 Task: Find connections with filter location Beringen with filter topic #Futurismwith filter profile language Potuguese with filter current company Ecom Express Limited with filter school Kabi Nazrul College with filter industry Technical and Vocational Training with filter service category Visual Design with filter keywords title Receptionist
Action: Mouse moved to (540, 205)
Screenshot: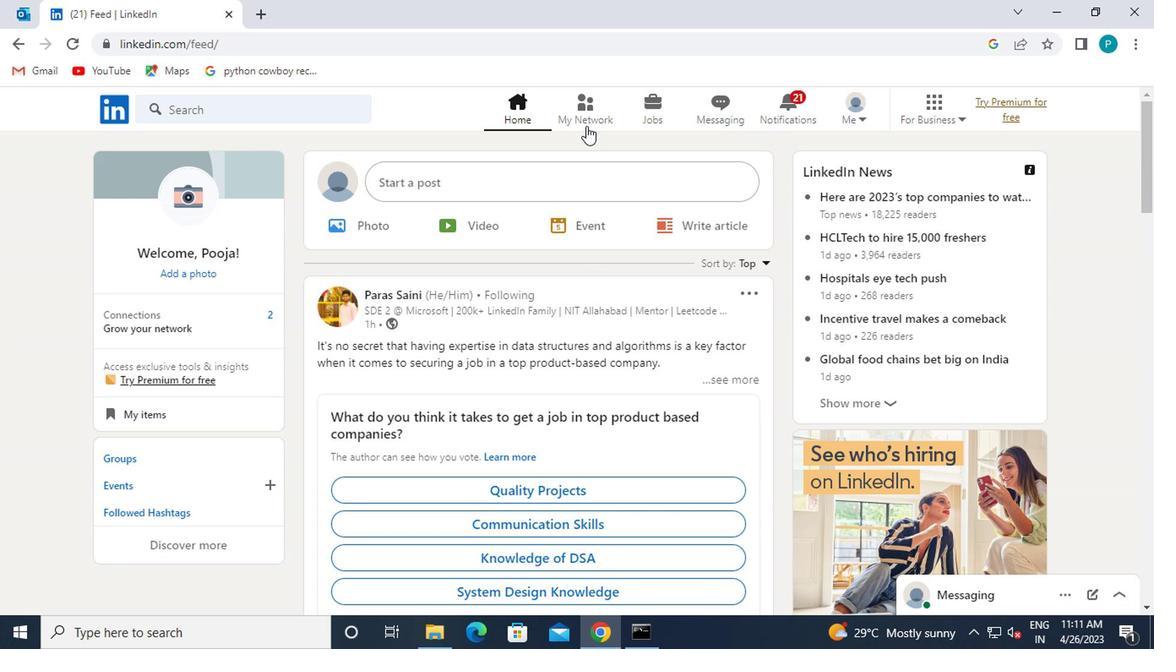 
Action: Mouse pressed left at (540, 205)
Screenshot: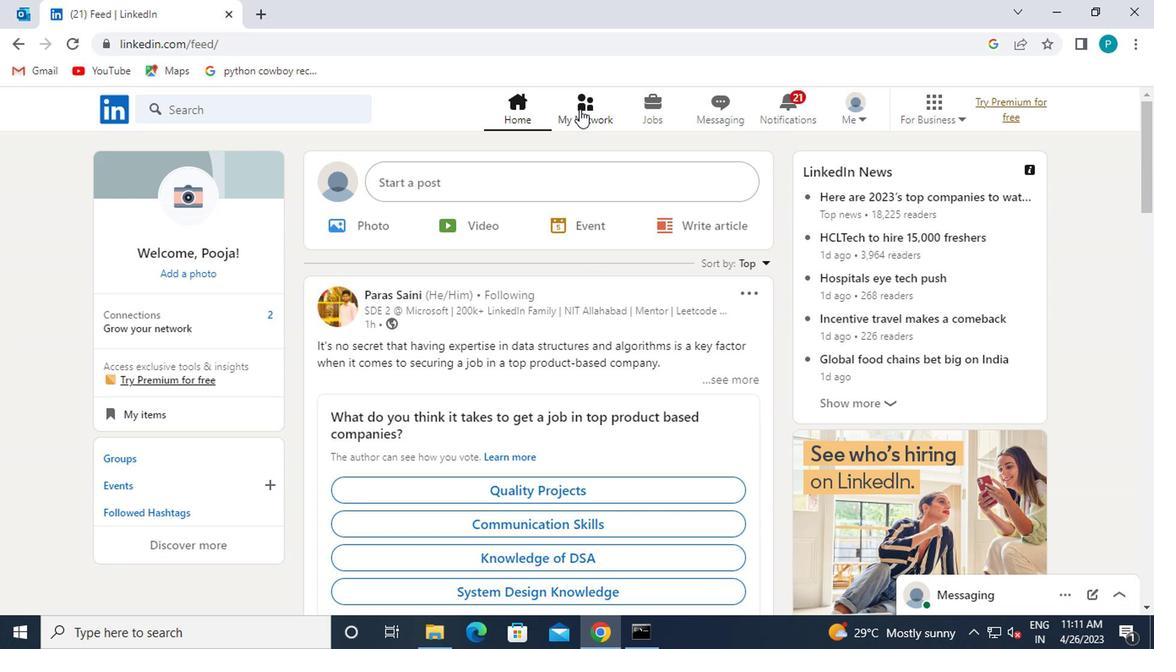 
Action: Mouse moved to (312, 271)
Screenshot: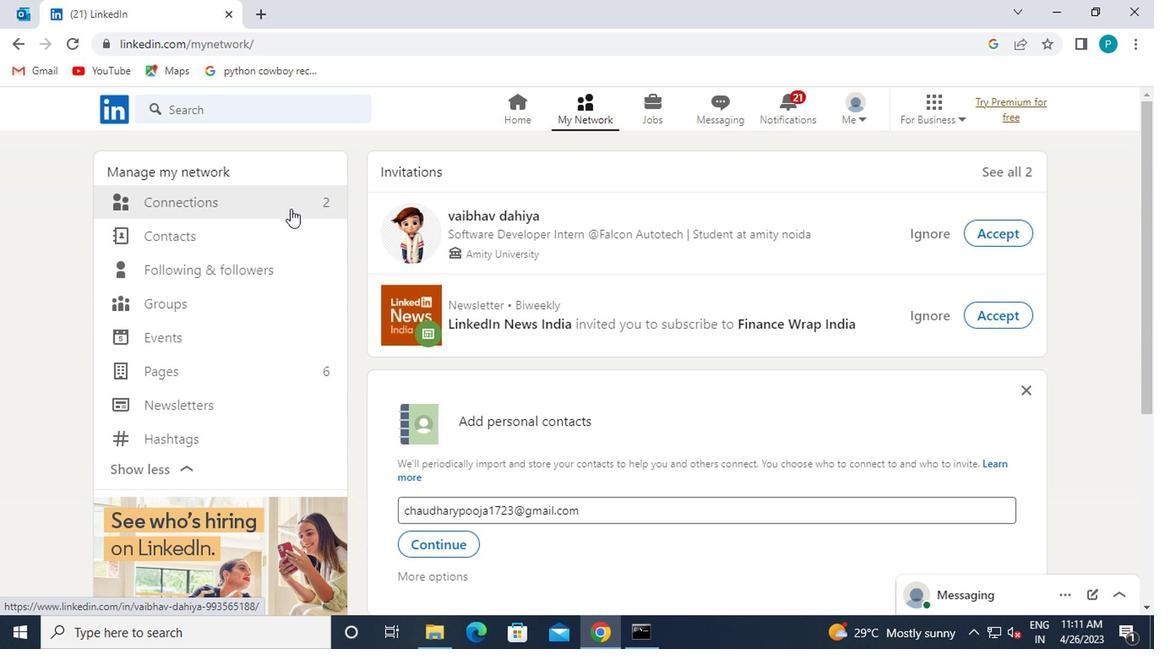 
Action: Mouse pressed left at (312, 271)
Screenshot: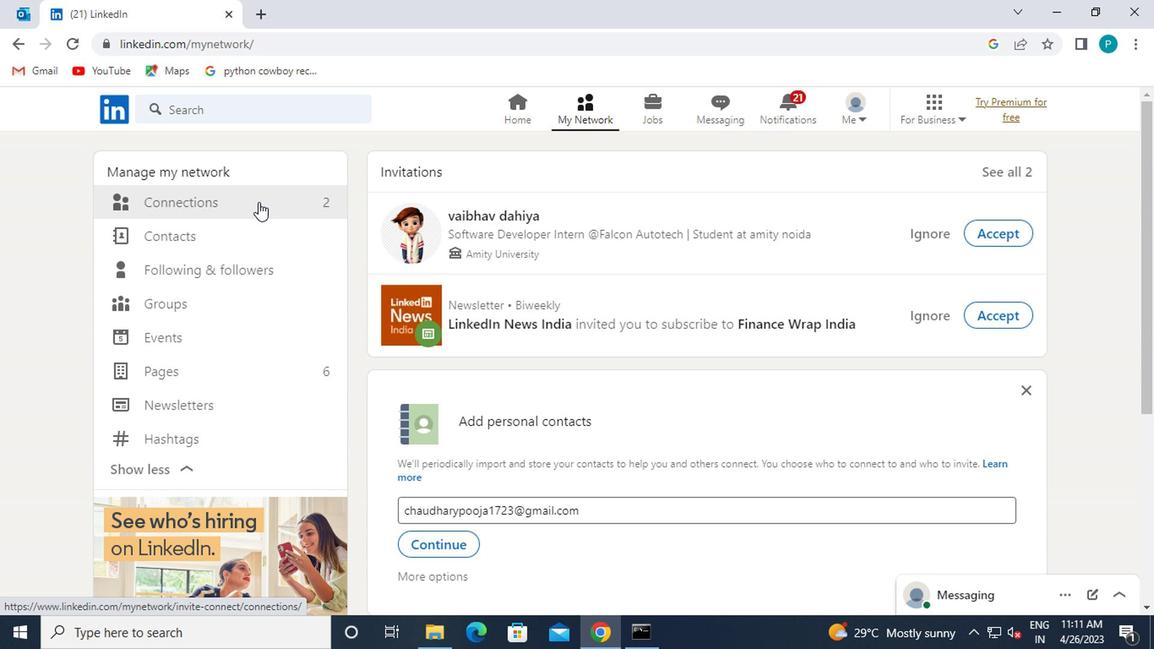 
Action: Mouse moved to (643, 271)
Screenshot: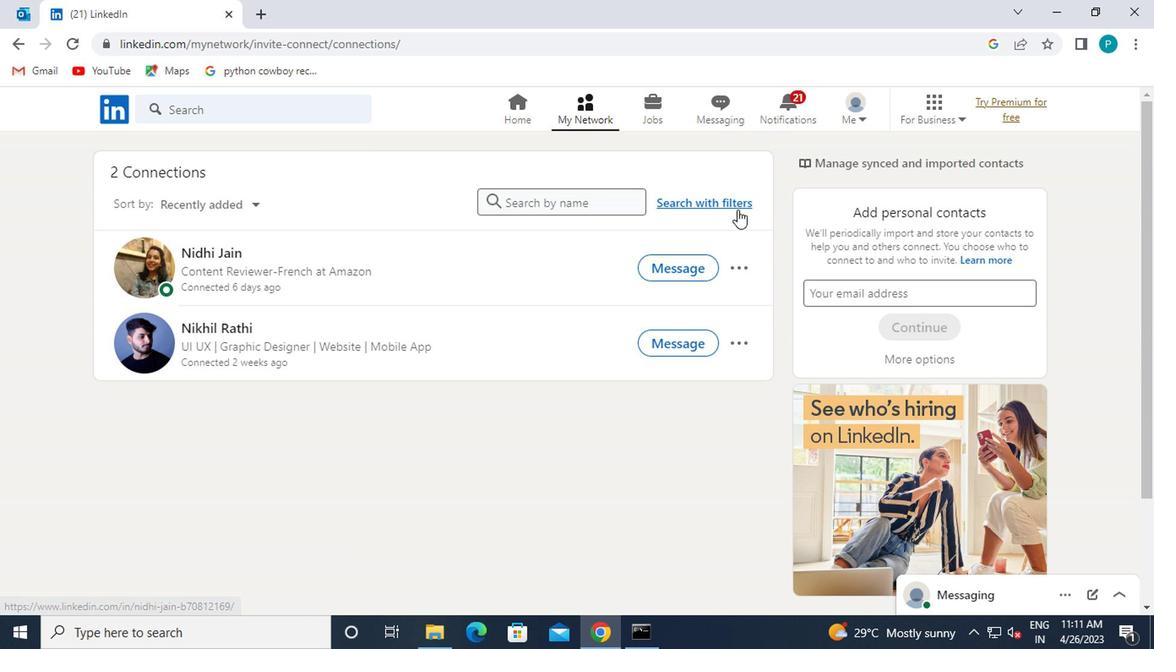 
Action: Mouse pressed left at (643, 271)
Screenshot: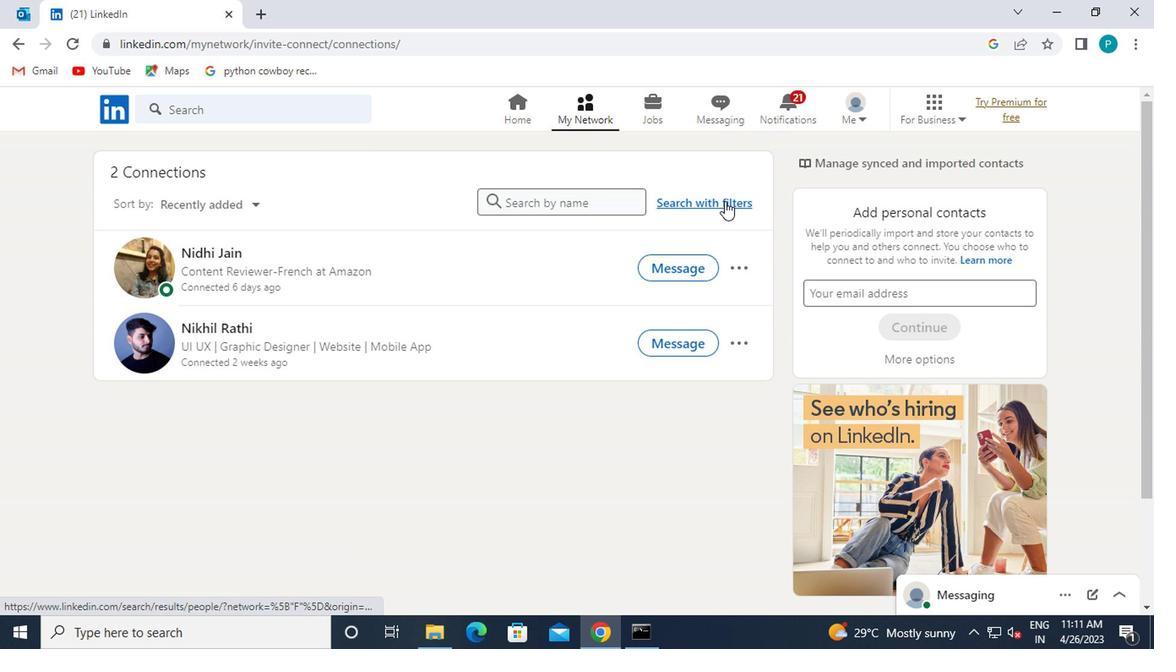 
Action: Mouse moved to (520, 242)
Screenshot: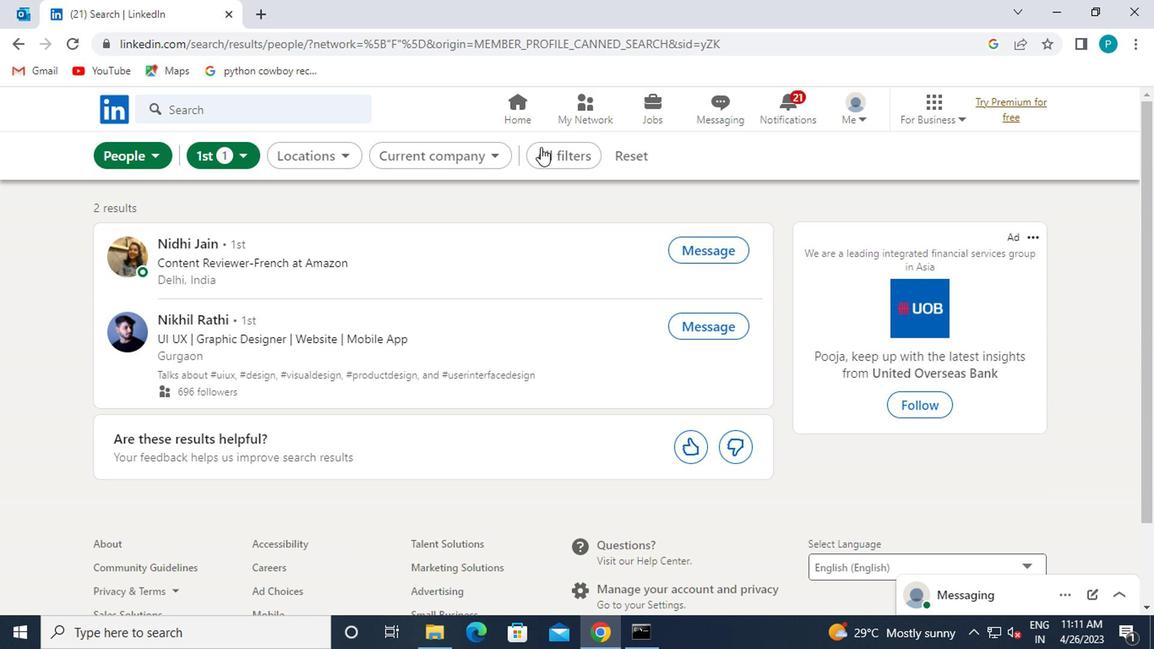 
Action: Mouse pressed left at (520, 242)
Screenshot: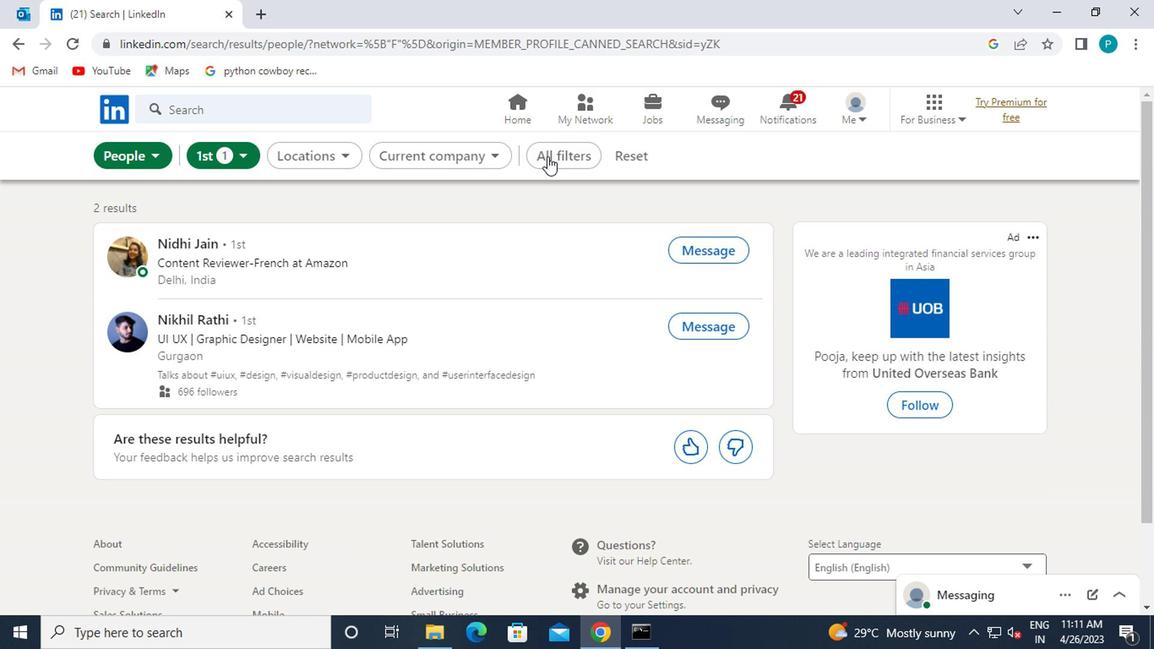 
Action: Mouse moved to (726, 363)
Screenshot: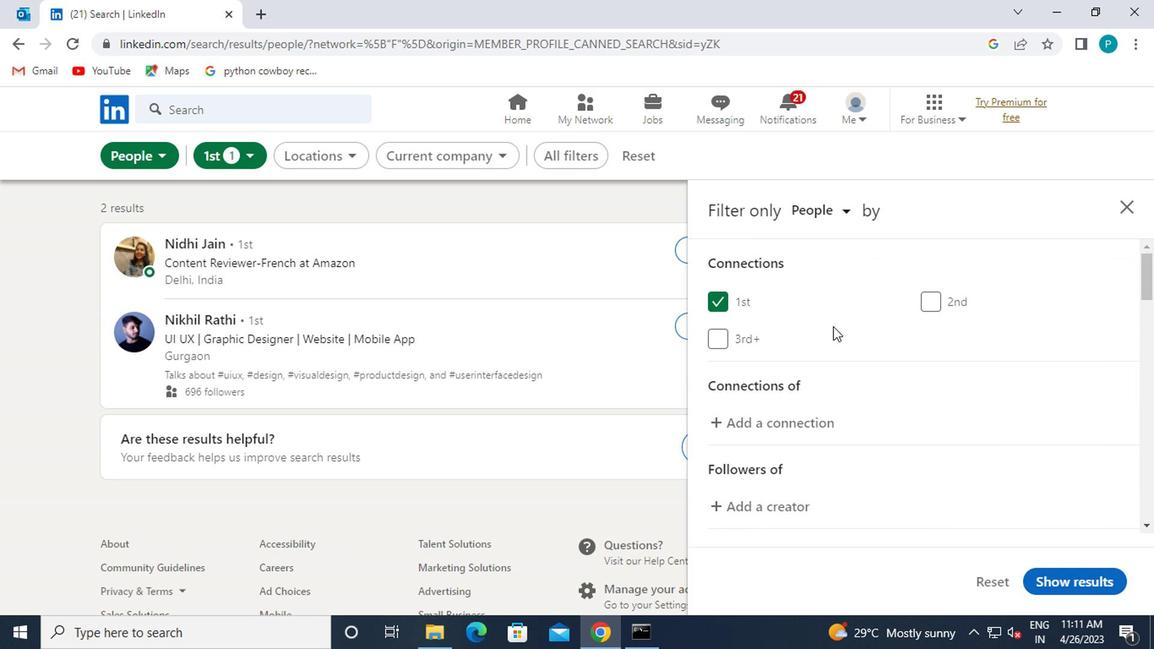 
Action: Mouse scrolled (726, 363) with delta (0, 0)
Screenshot: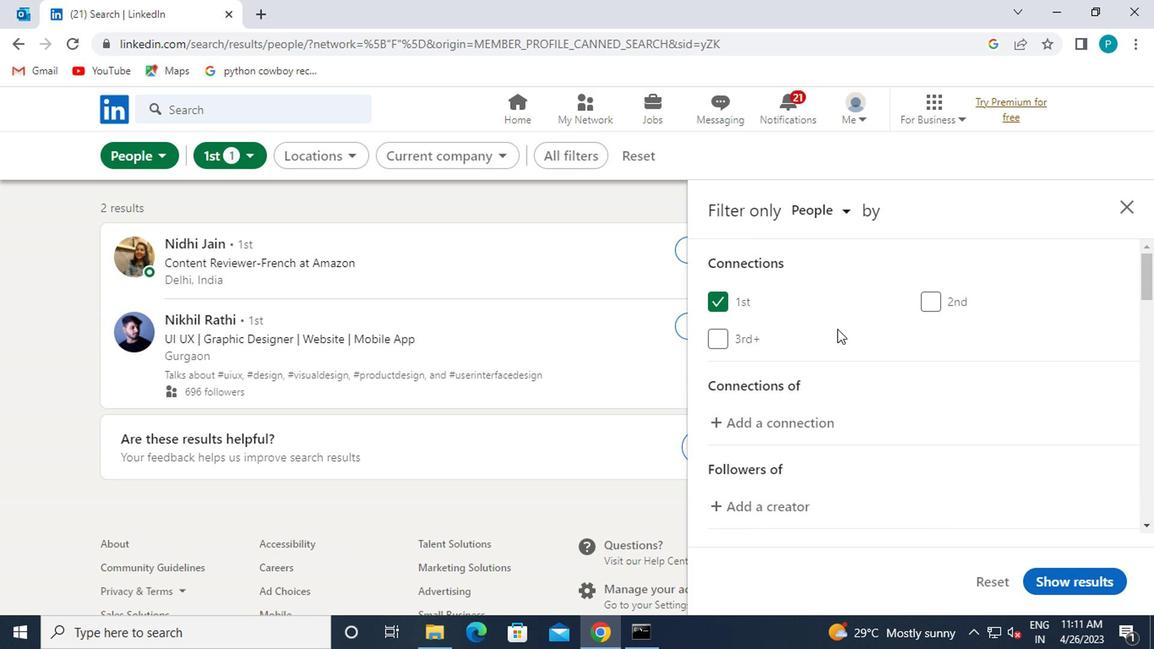 
Action: Mouse scrolled (726, 363) with delta (0, 0)
Screenshot: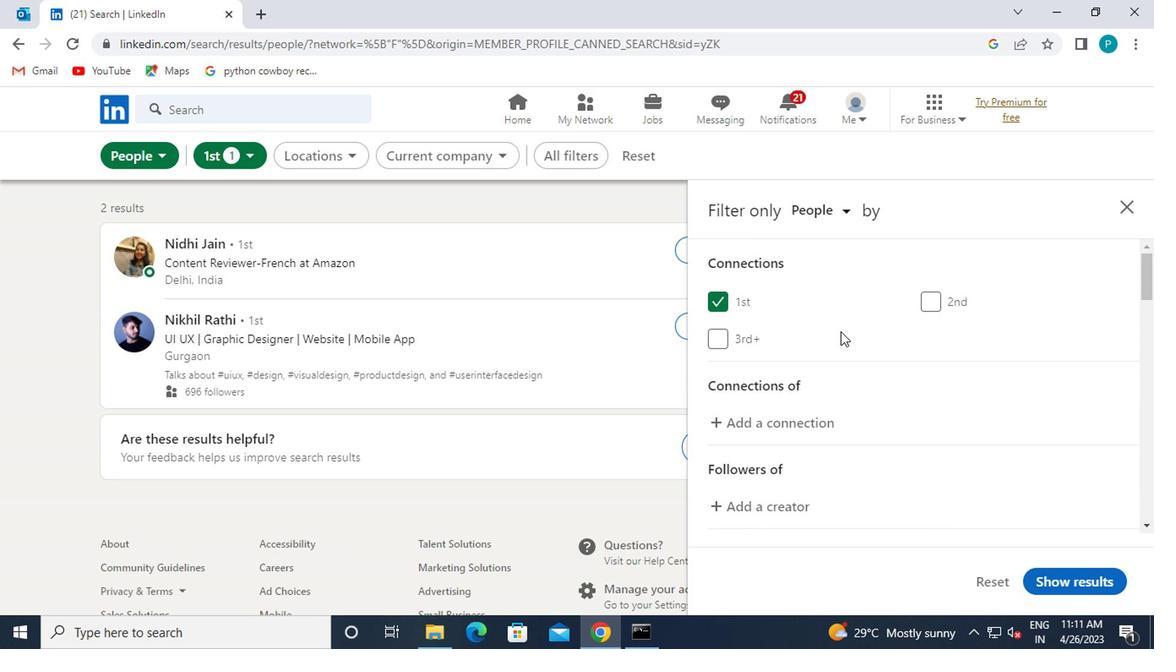 
Action: Mouse moved to (810, 476)
Screenshot: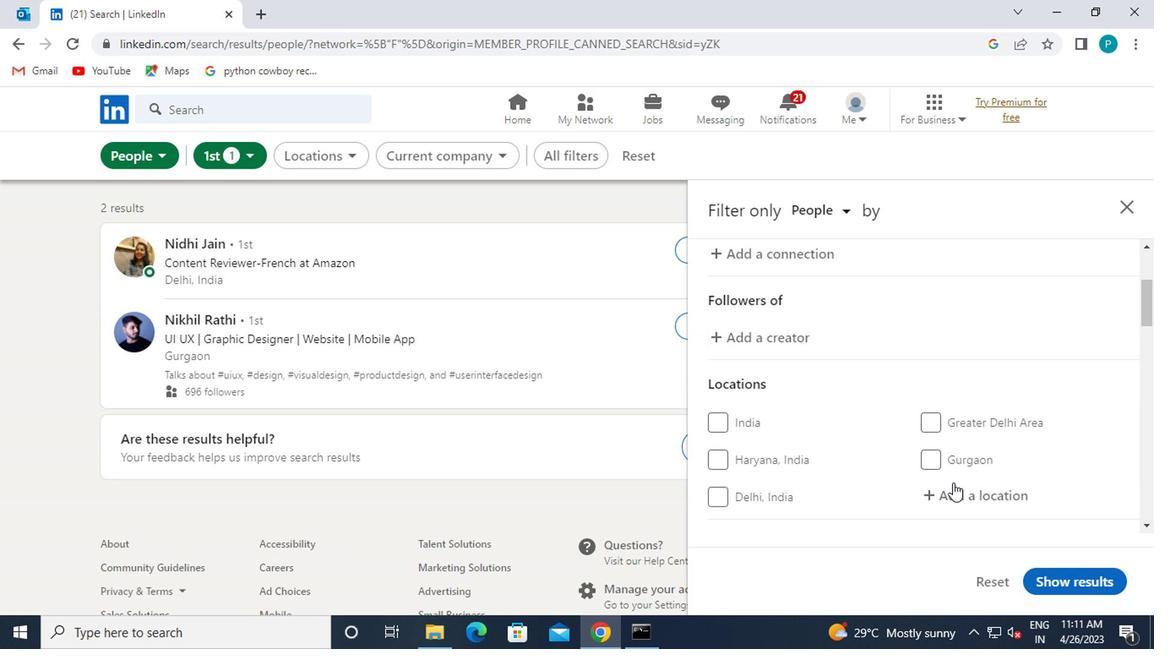 
Action: Mouse pressed left at (810, 476)
Screenshot: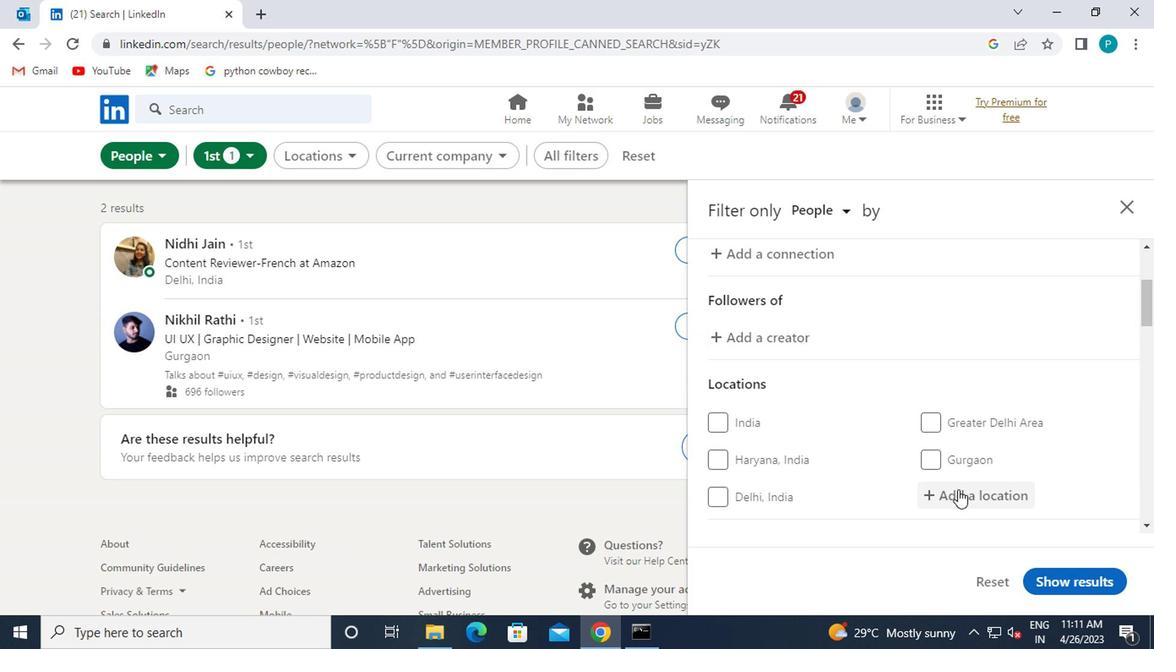 
Action: Mouse moved to (792, 455)
Screenshot: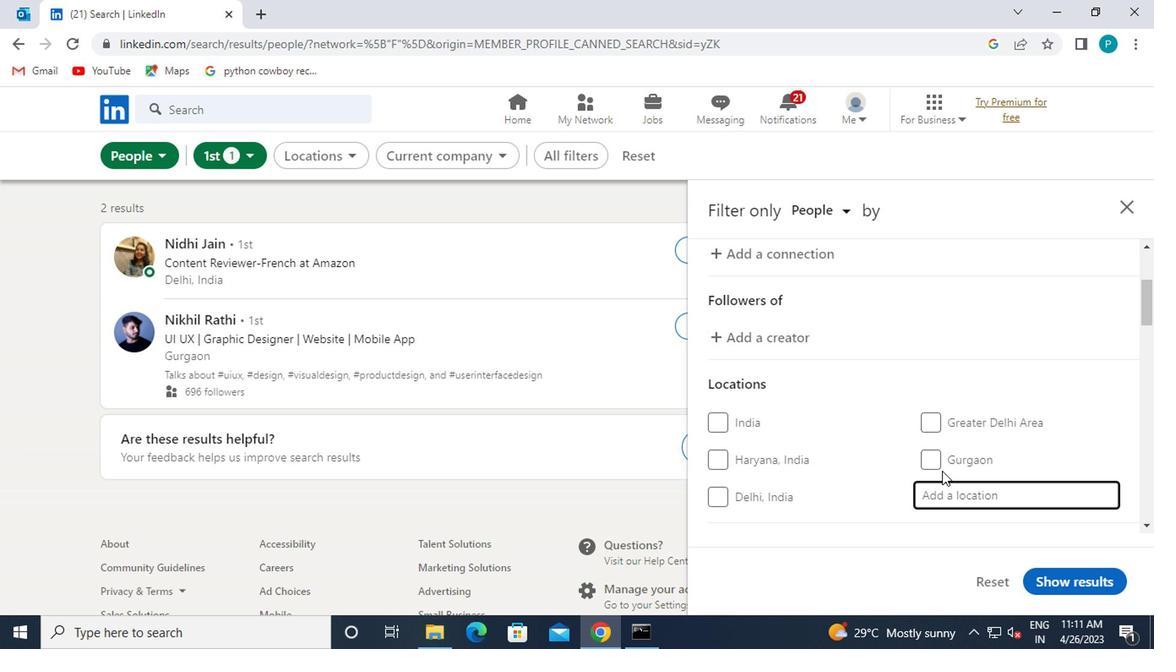 
Action: Key pressed <Key.caps_lock>b<Key.caps_lock>erin
Screenshot: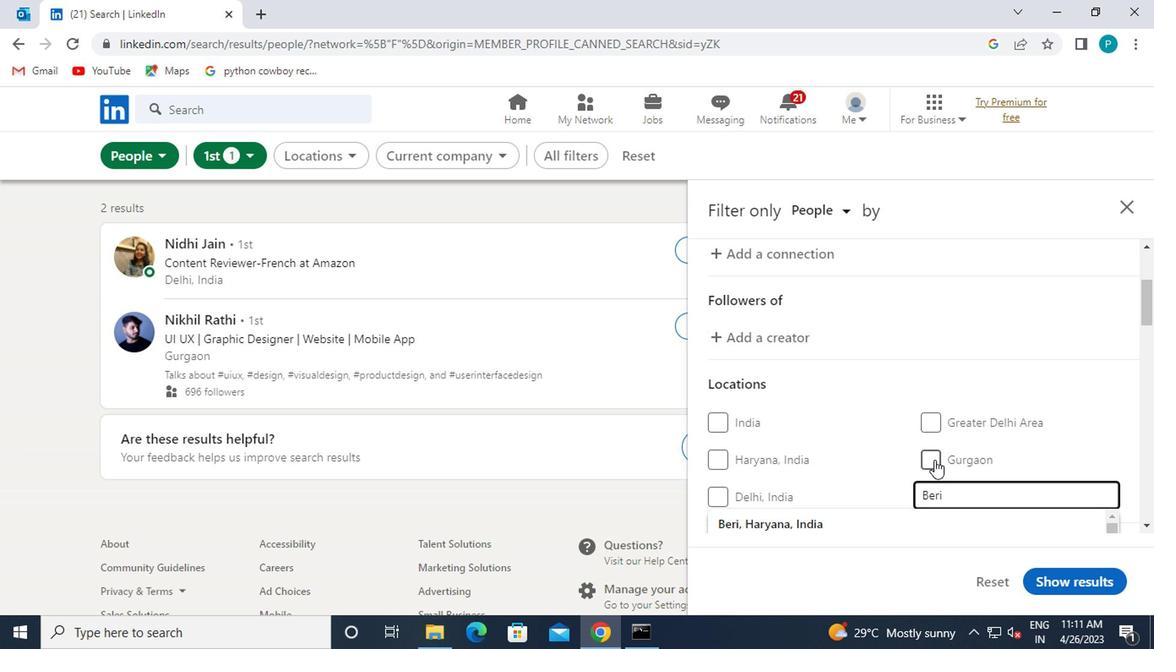 
Action: Mouse moved to (752, 471)
Screenshot: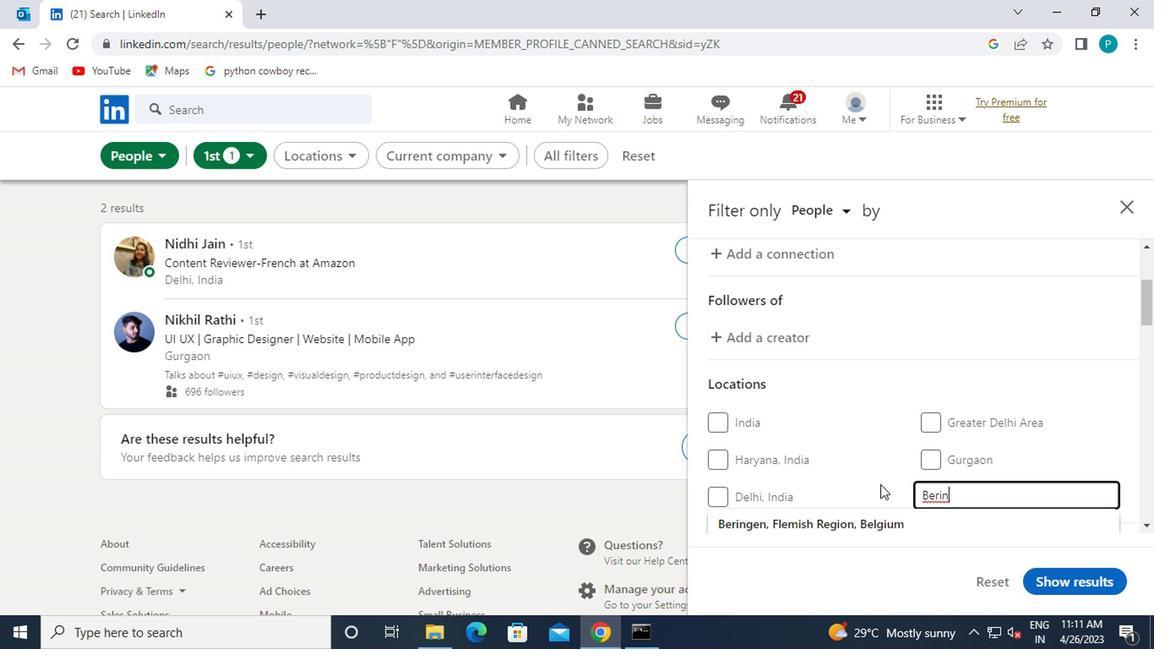 
Action: Mouse scrolled (752, 471) with delta (0, 0)
Screenshot: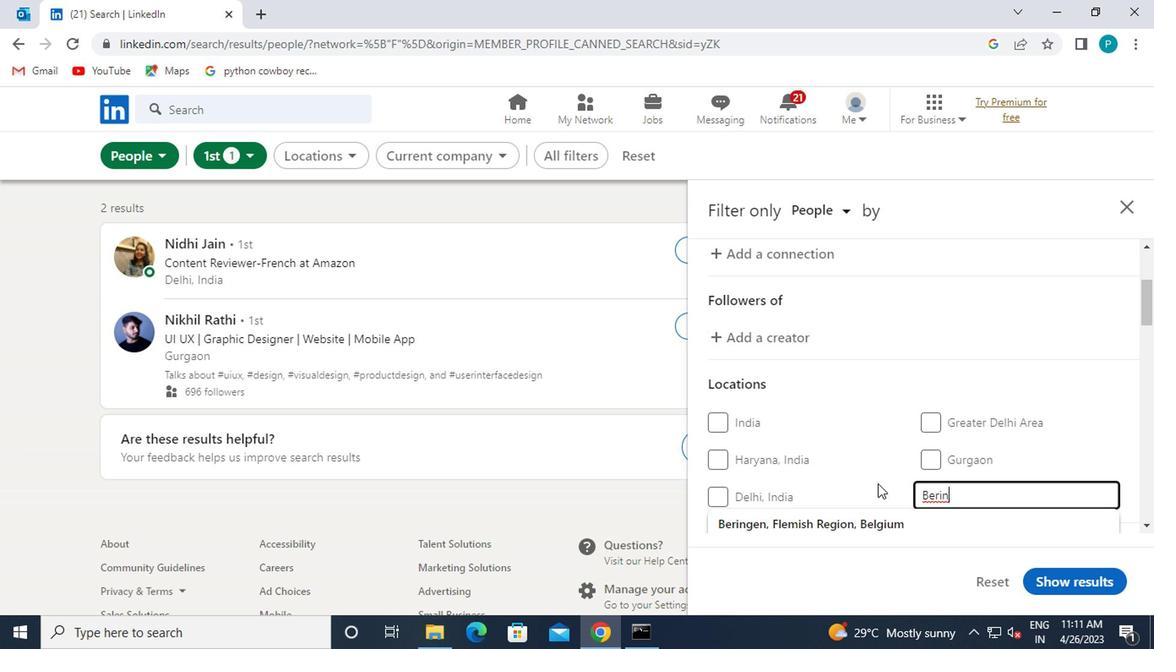 
Action: Mouse moved to (725, 440)
Screenshot: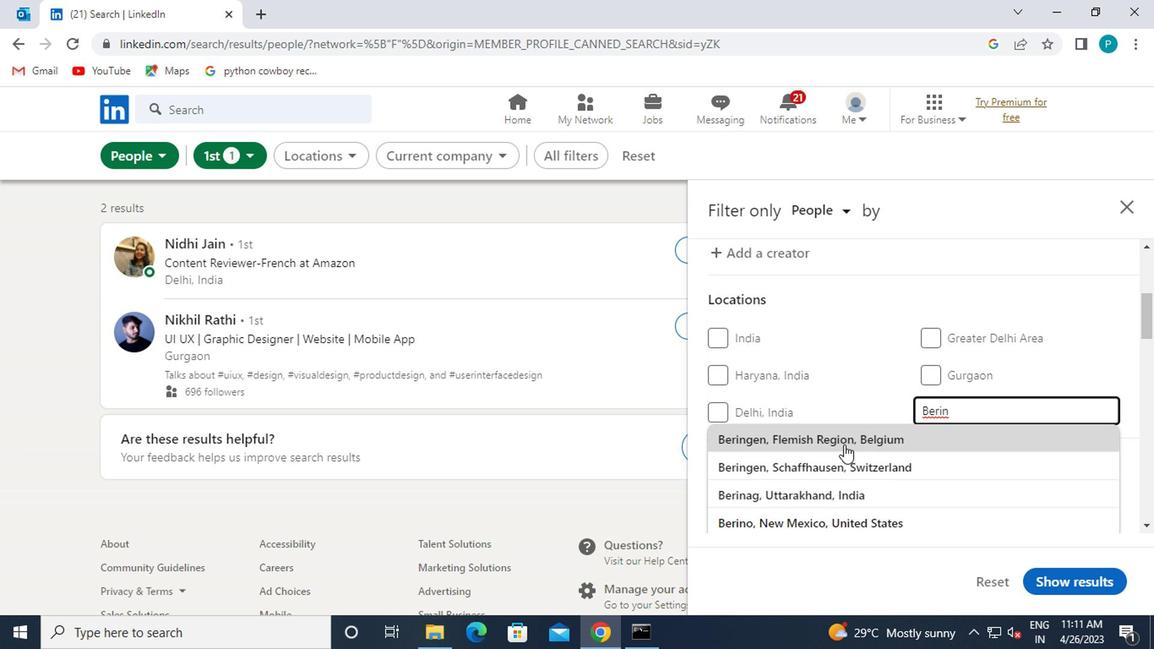 
Action: Mouse pressed left at (725, 440)
Screenshot: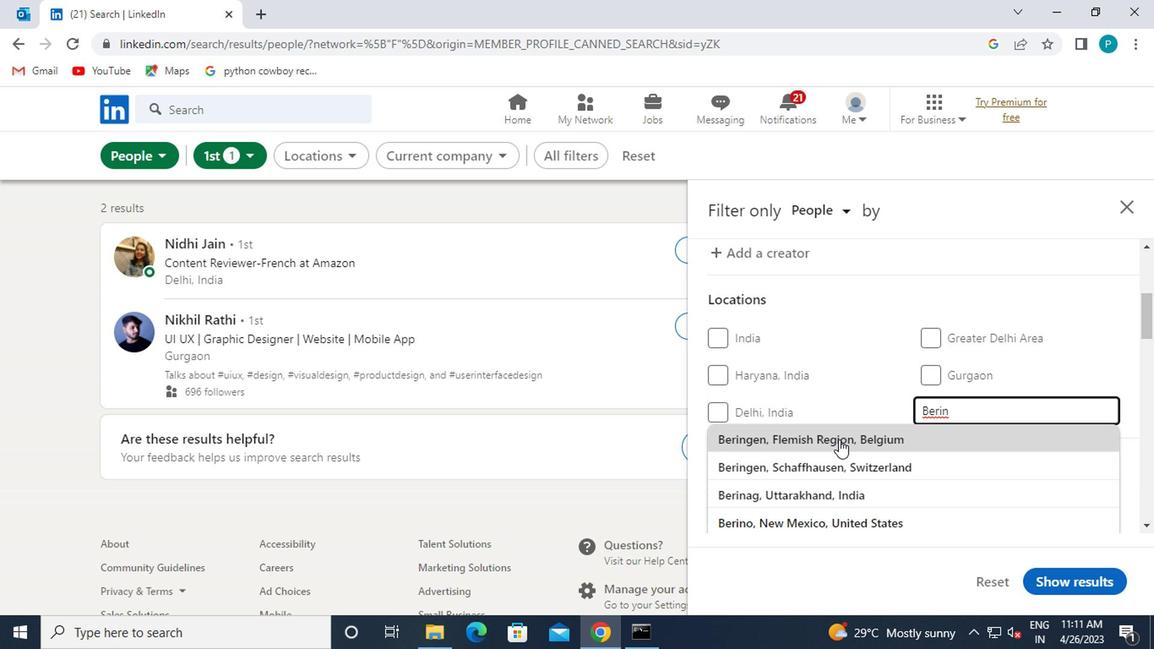 
Action: Mouse scrolled (725, 440) with delta (0, 0)
Screenshot: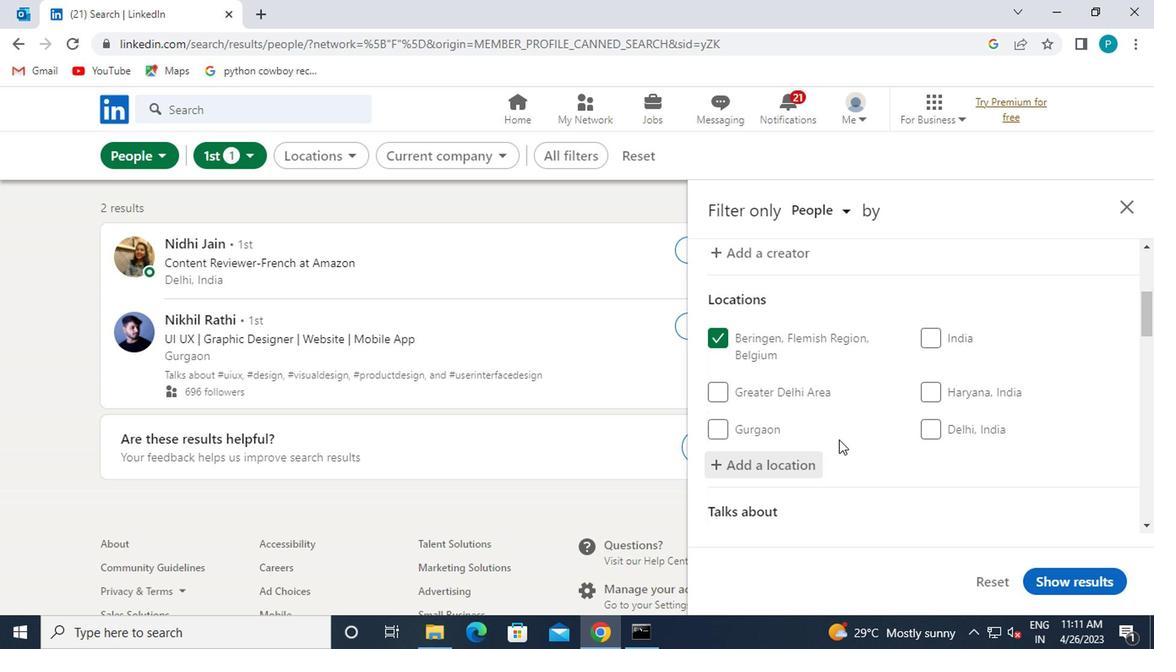 
Action: Mouse scrolled (725, 440) with delta (0, 0)
Screenshot: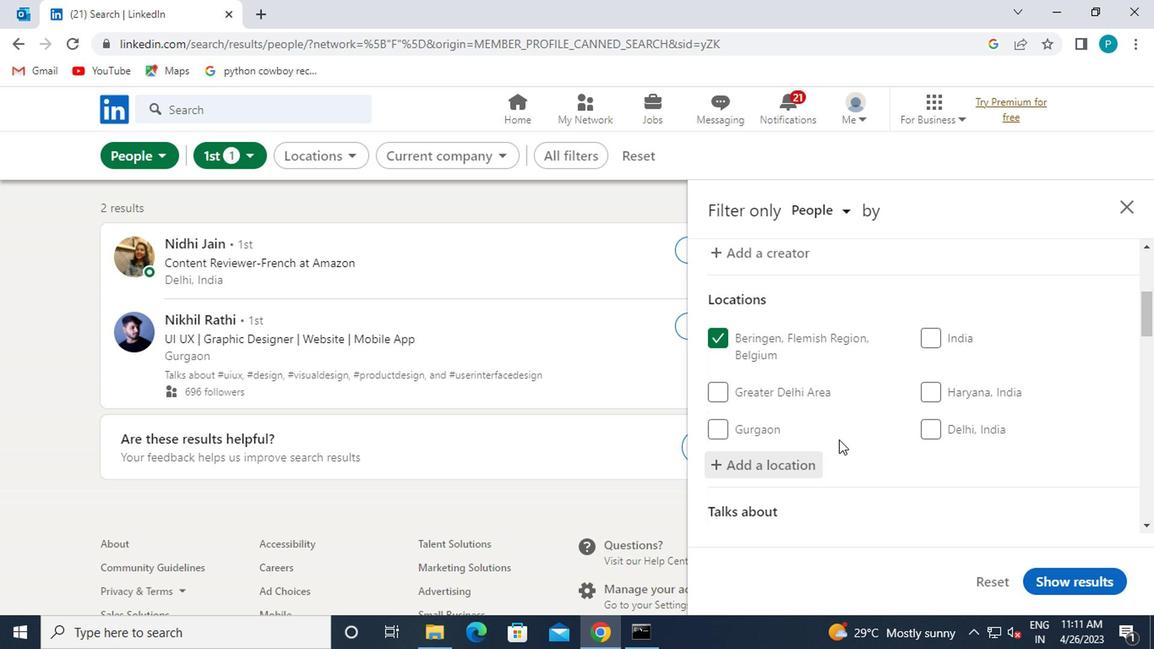 
Action: Mouse moved to (804, 448)
Screenshot: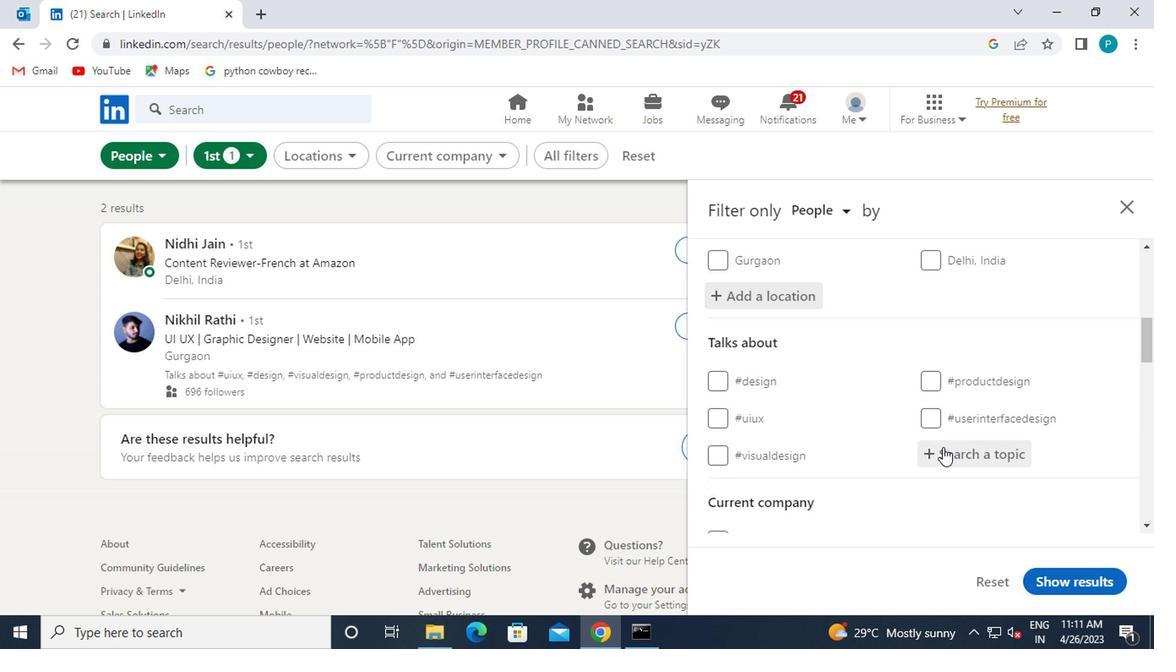
Action: Mouse pressed left at (804, 448)
Screenshot: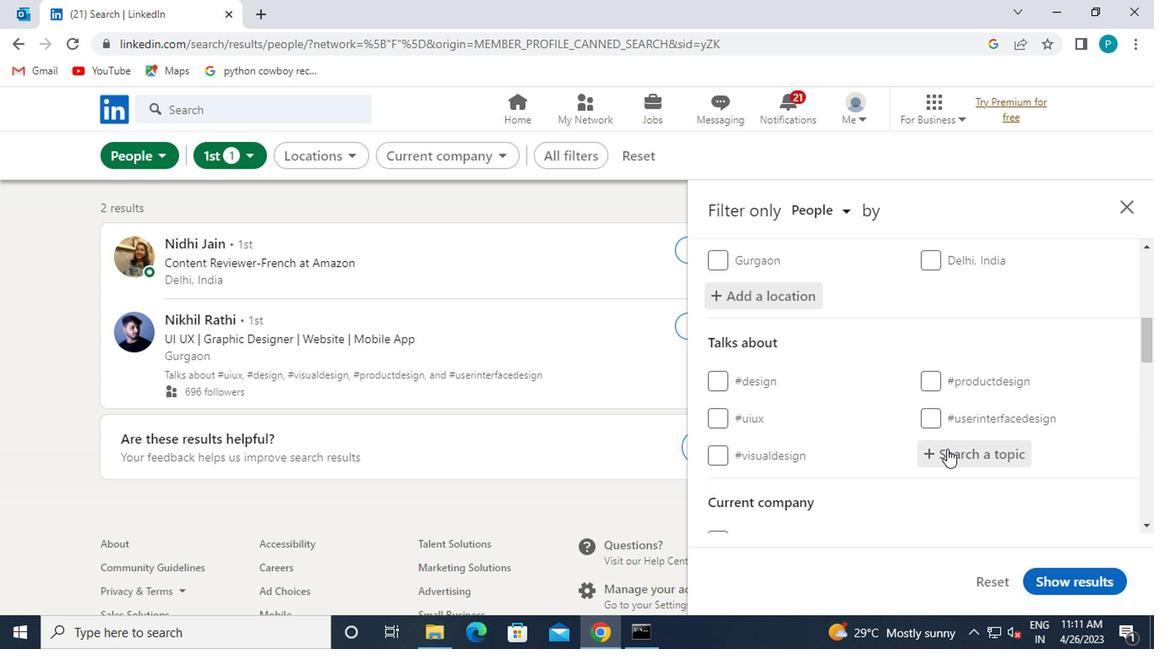 
Action: Key pressed <Key.shift>#FUR<Key.backspace>TURISM
Screenshot: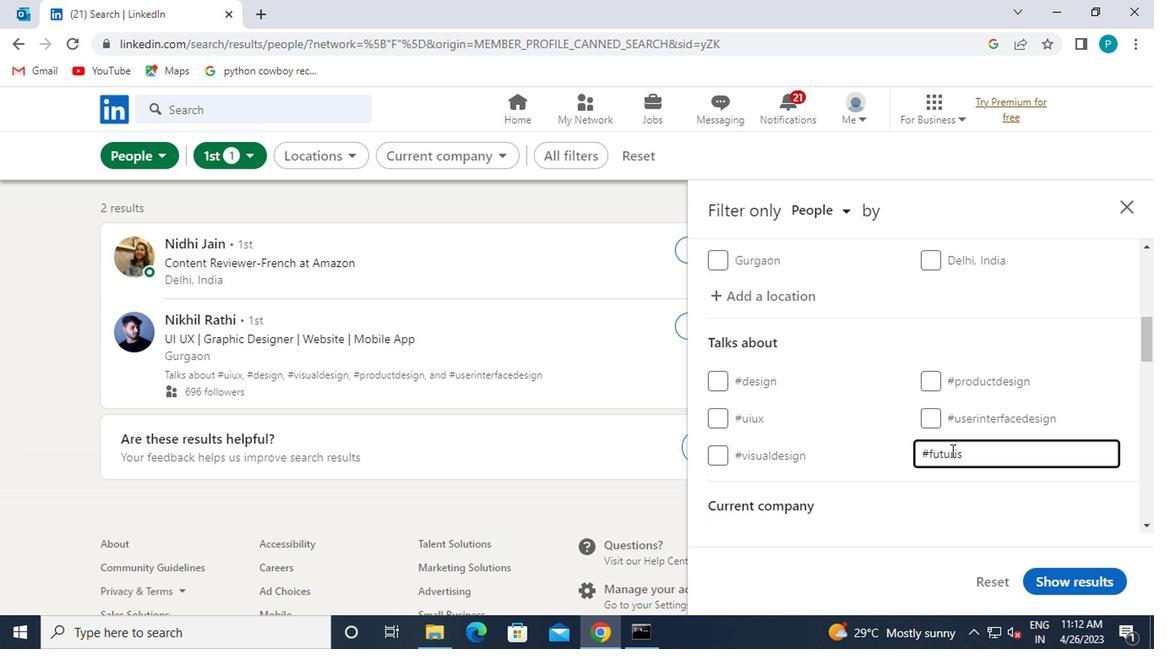 
Action: Mouse moved to (729, 498)
Screenshot: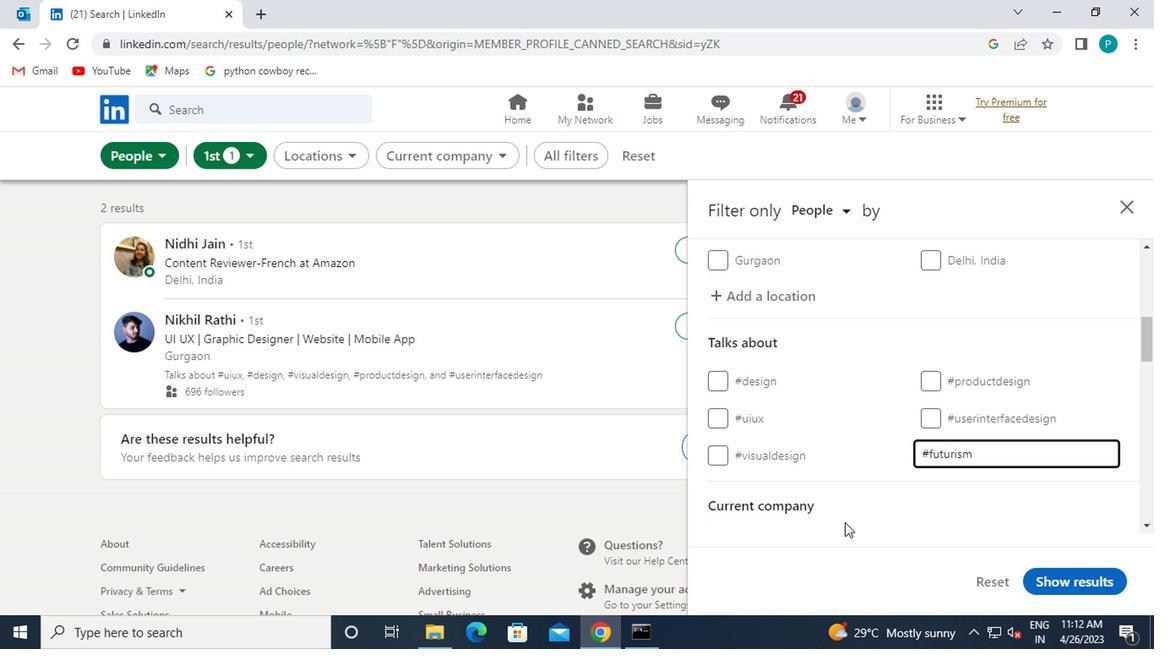 
Action: Mouse scrolled (729, 498) with delta (0, 0)
Screenshot: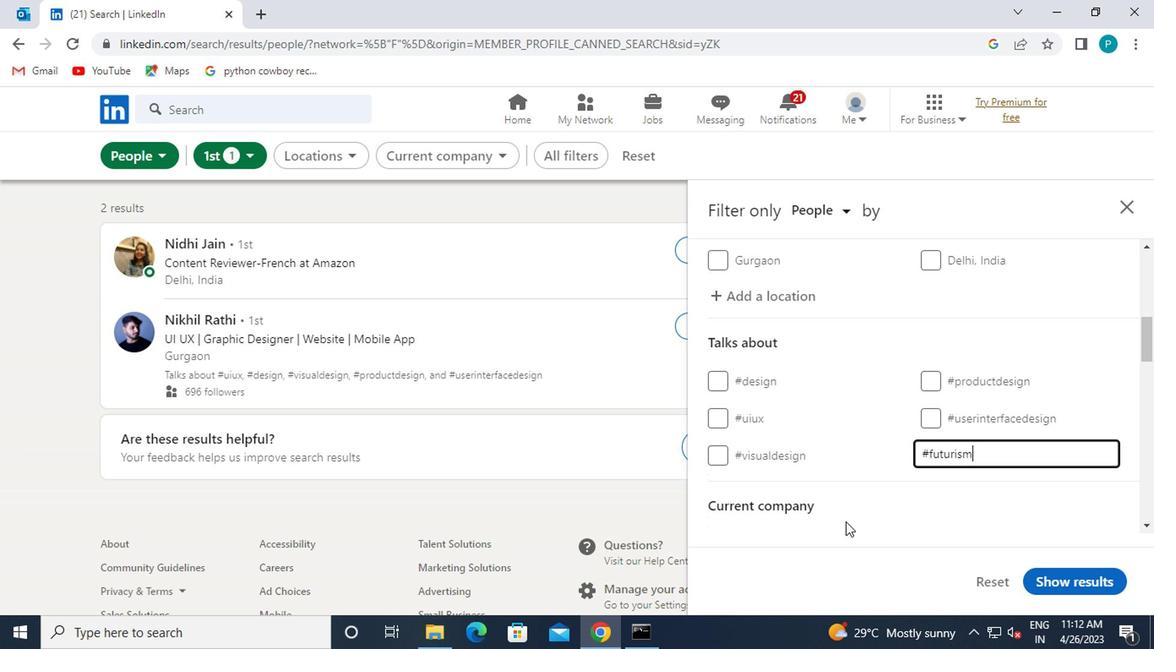 
Action: Mouse moved to (795, 450)
Screenshot: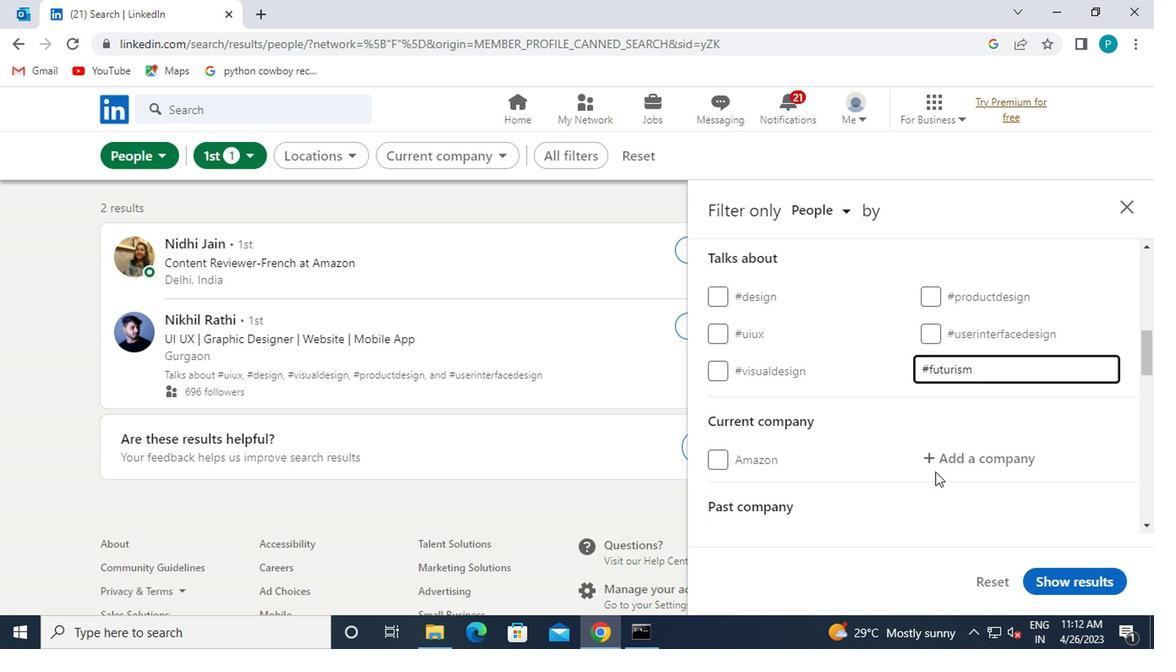 
Action: Mouse pressed left at (795, 450)
Screenshot: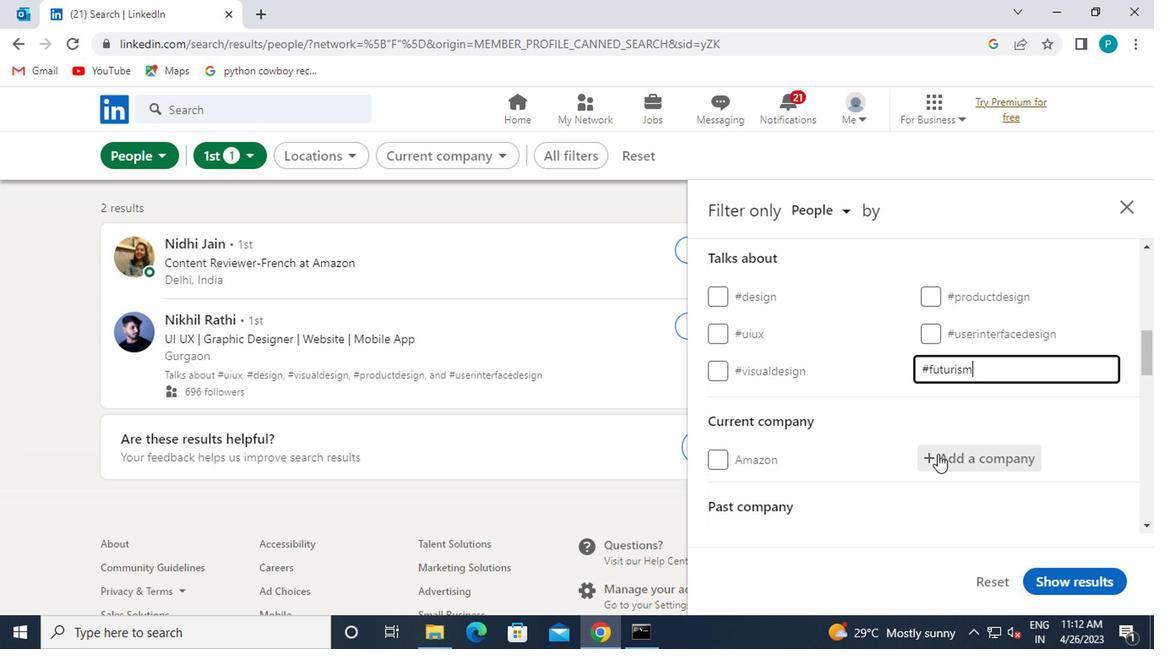 
Action: Mouse moved to (812, 480)
Screenshot: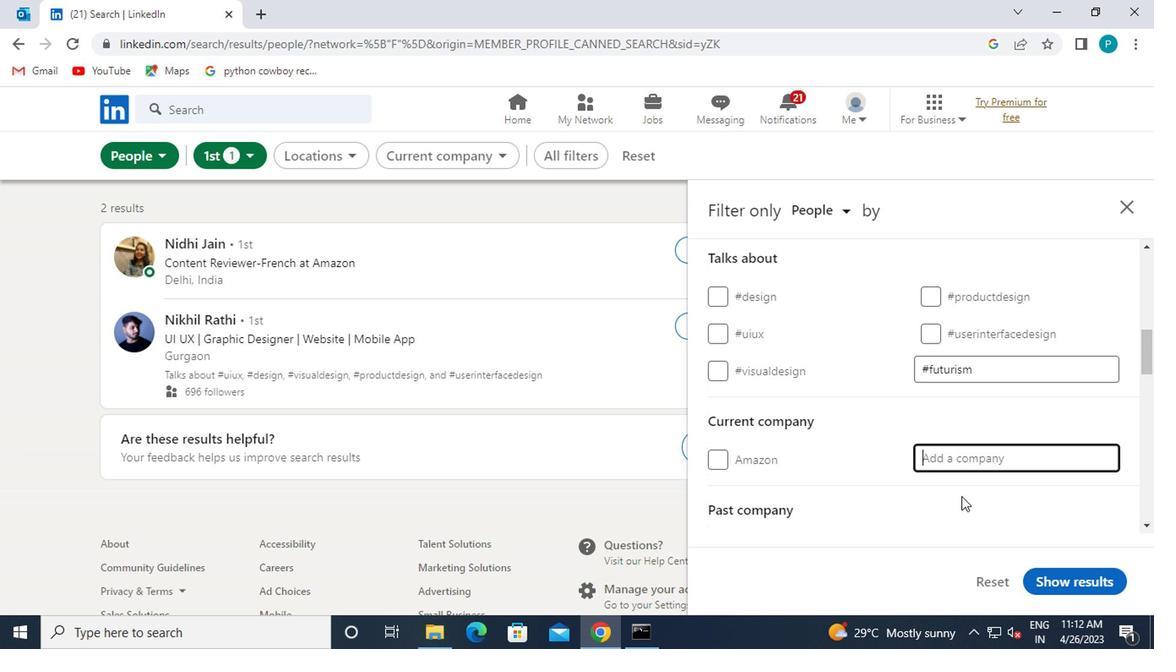 
Action: Key pressed ECOM<Key.space>EXPRE
Screenshot: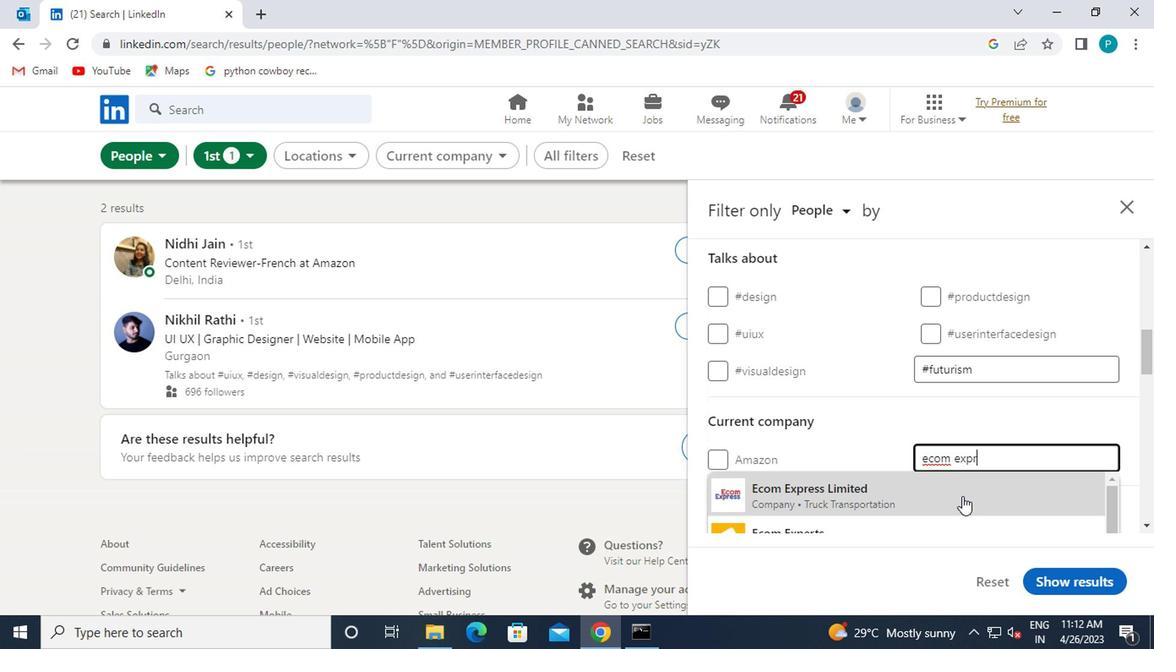 
Action: Mouse moved to (808, 481)
Screenshot: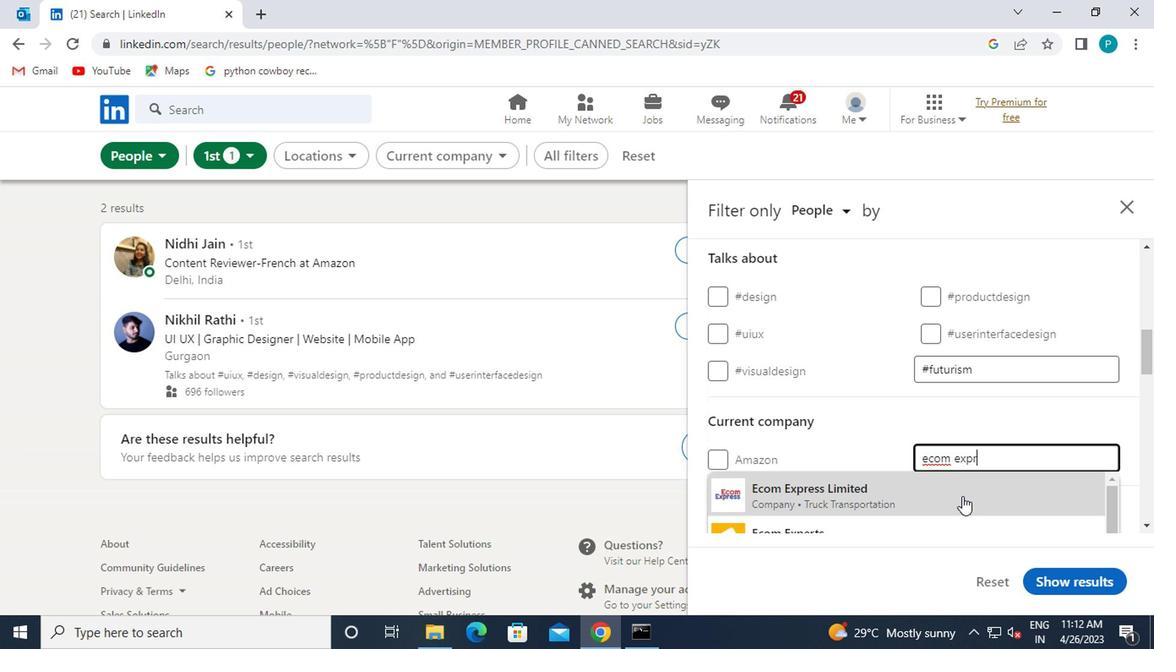 
Action: Key pressed SS
Screenshot: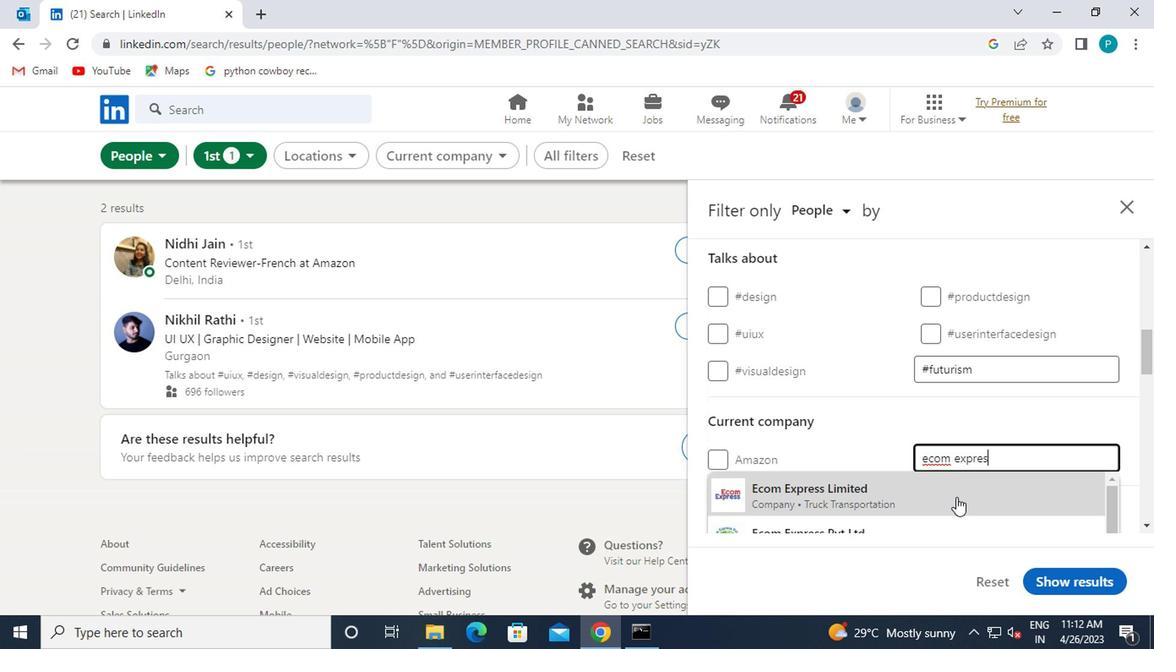 
Action: Mouse moved to (741, 480)
Screenshot: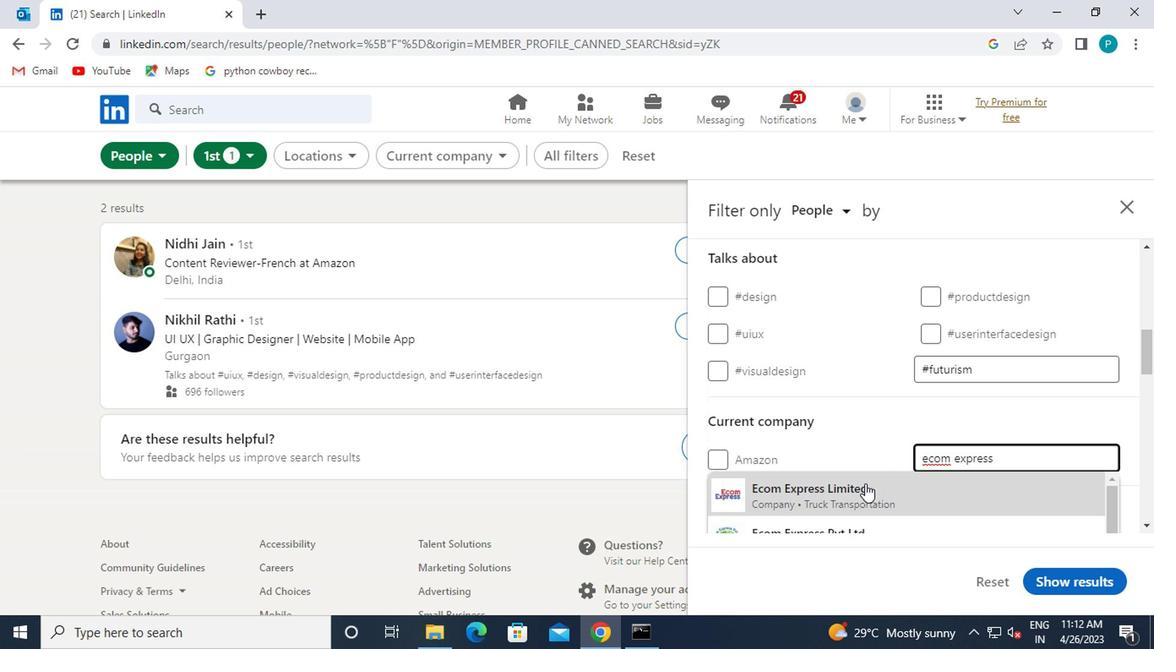 
Action: Mouse pressed left at (741, 480)
Screenshot: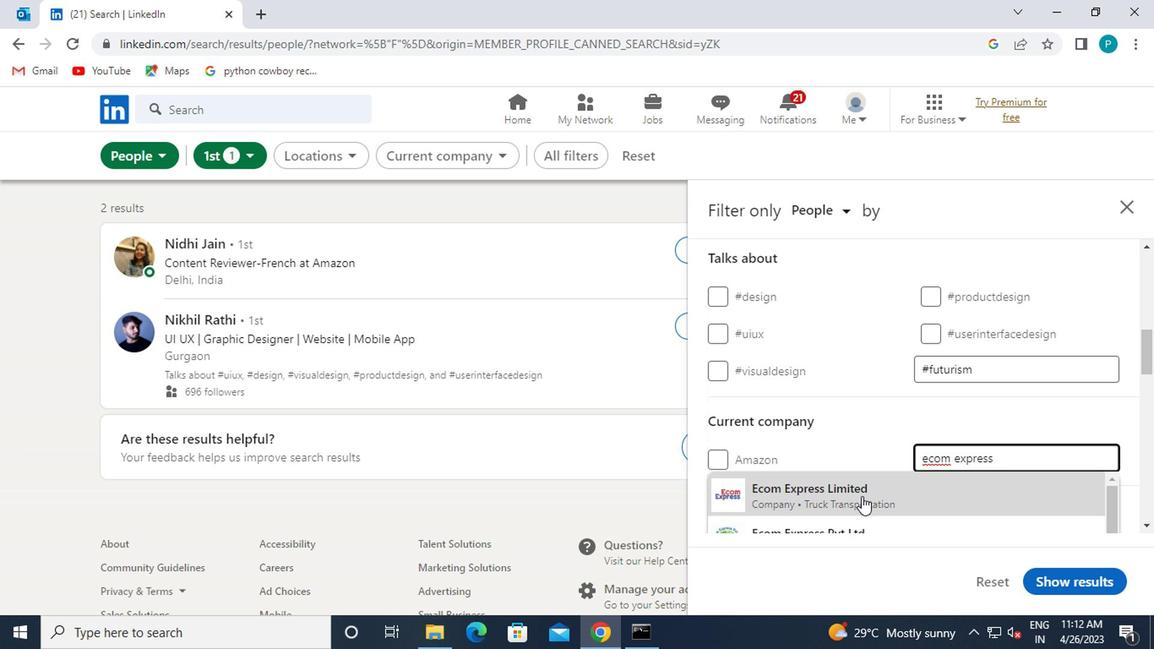 
Action: Mouse moved to (746, 479)
Screenshot: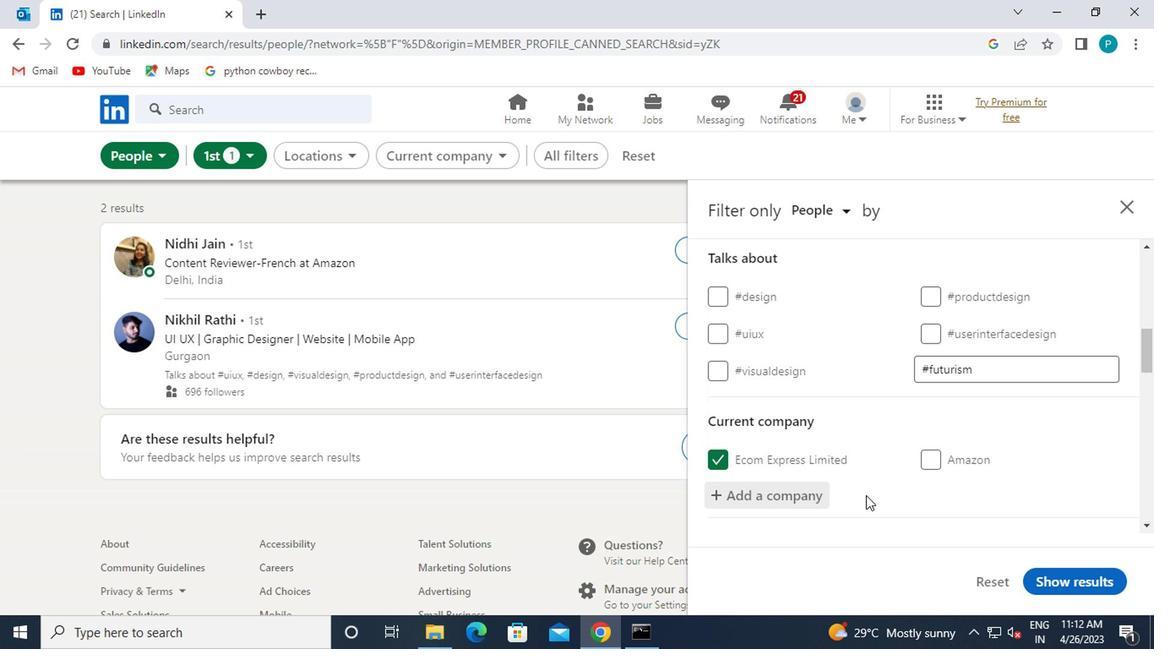 
Action: Mouse scrolled (746, 479) with delta (0, 0)
Screenshot: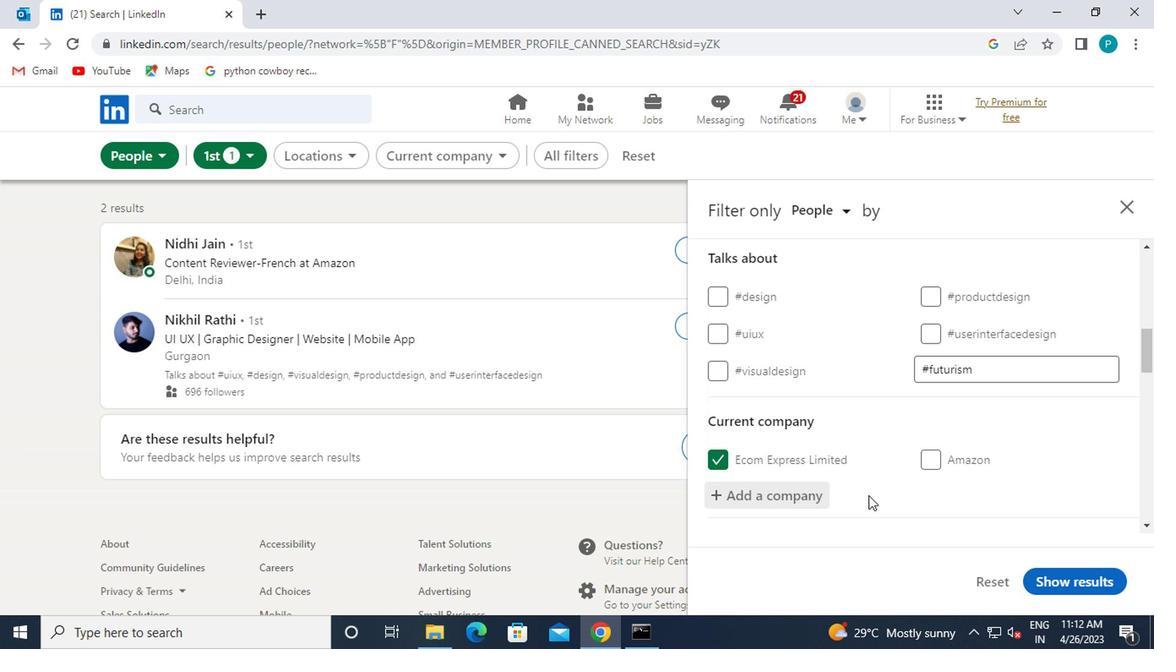 
Action: Mouse scrolled (746, 479) with delta (0, 0)
Screenshot: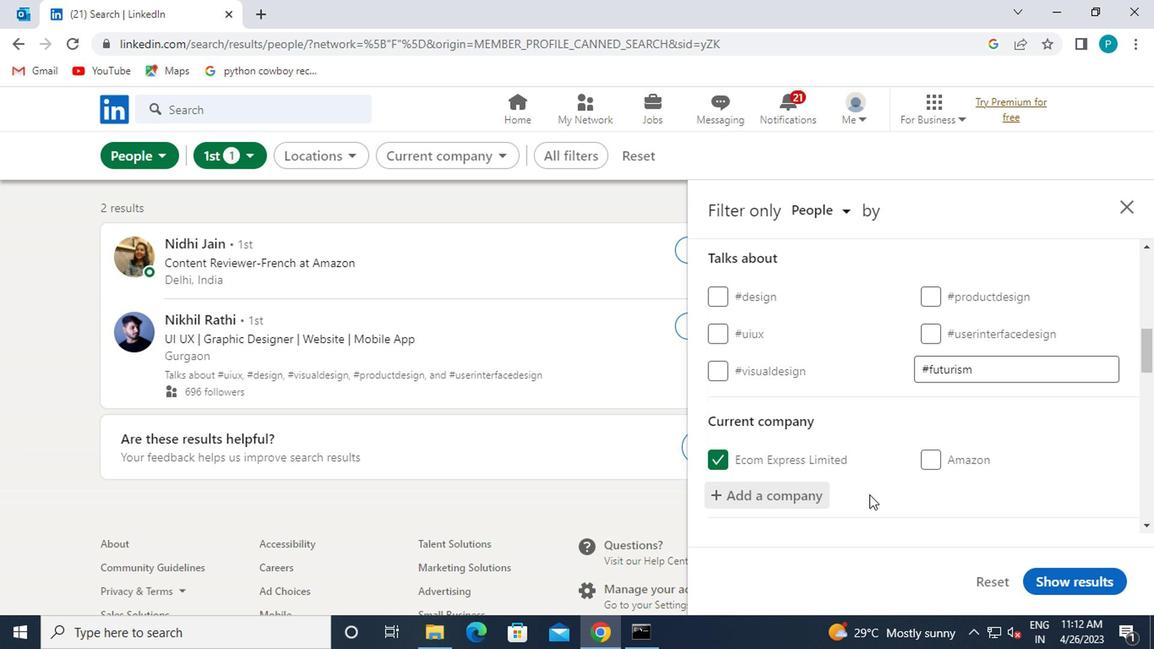 
Action: Mouse moved to (696, 458)
Screenshot: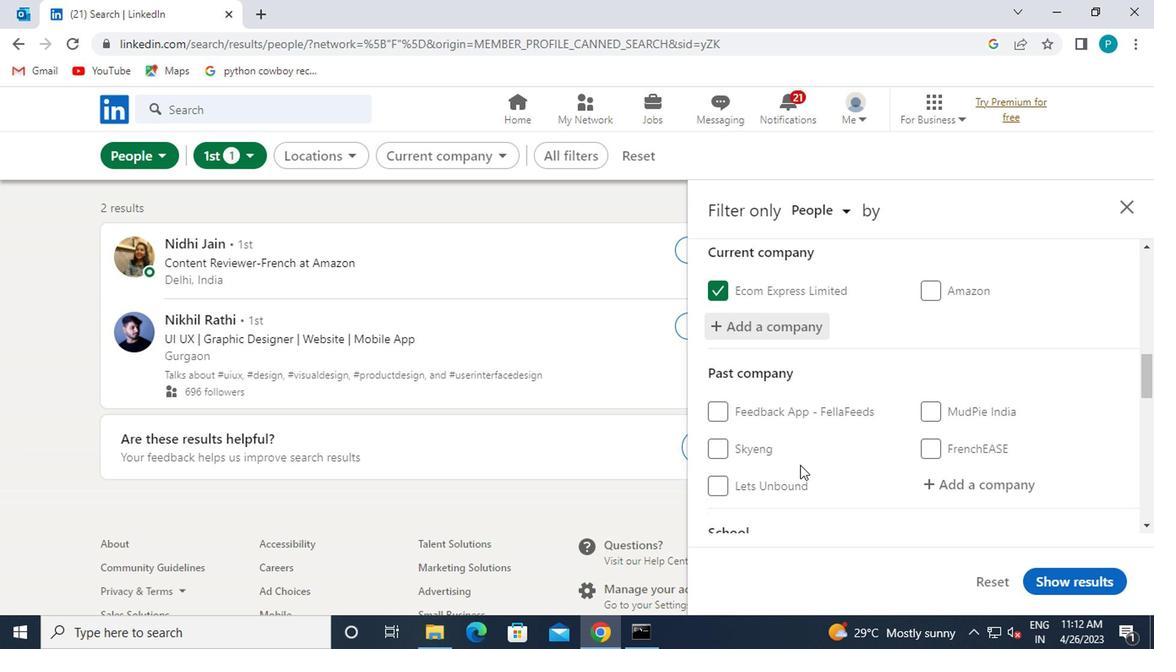 
Action: Mouse scrolled (696, 457) with delta (0, 0)
Screenshot: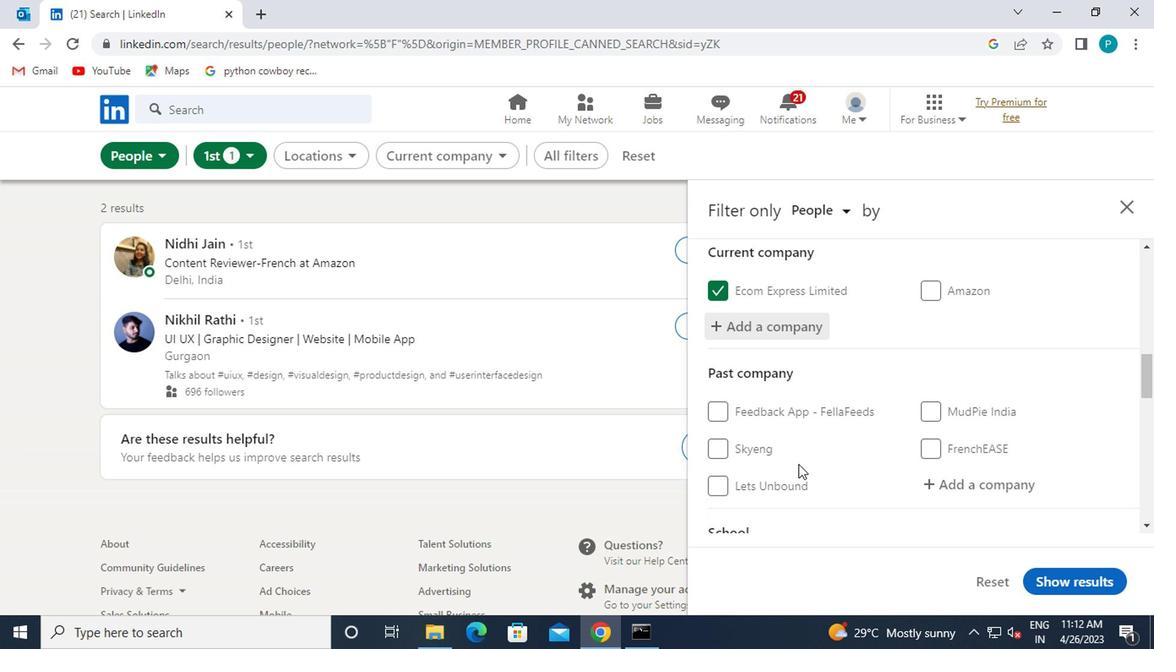 
Action: Mouse scrolled (696, 457) with delta (0, 0)
Screenshot: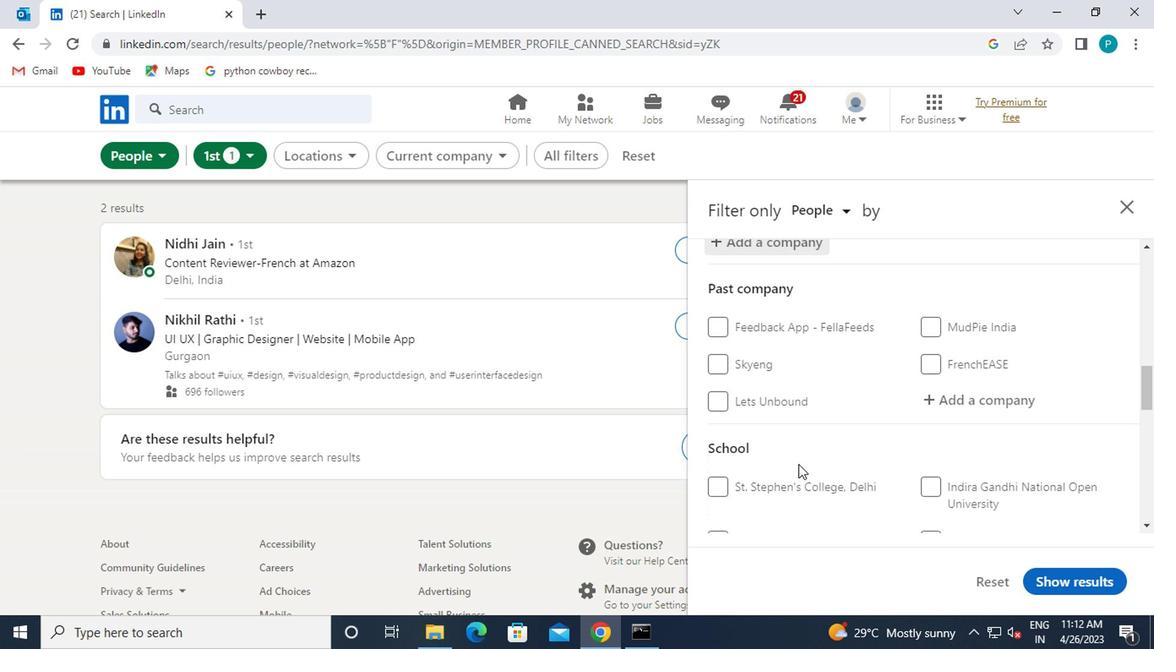 
Action: Mouse moved to (695, 459)
Screenshot: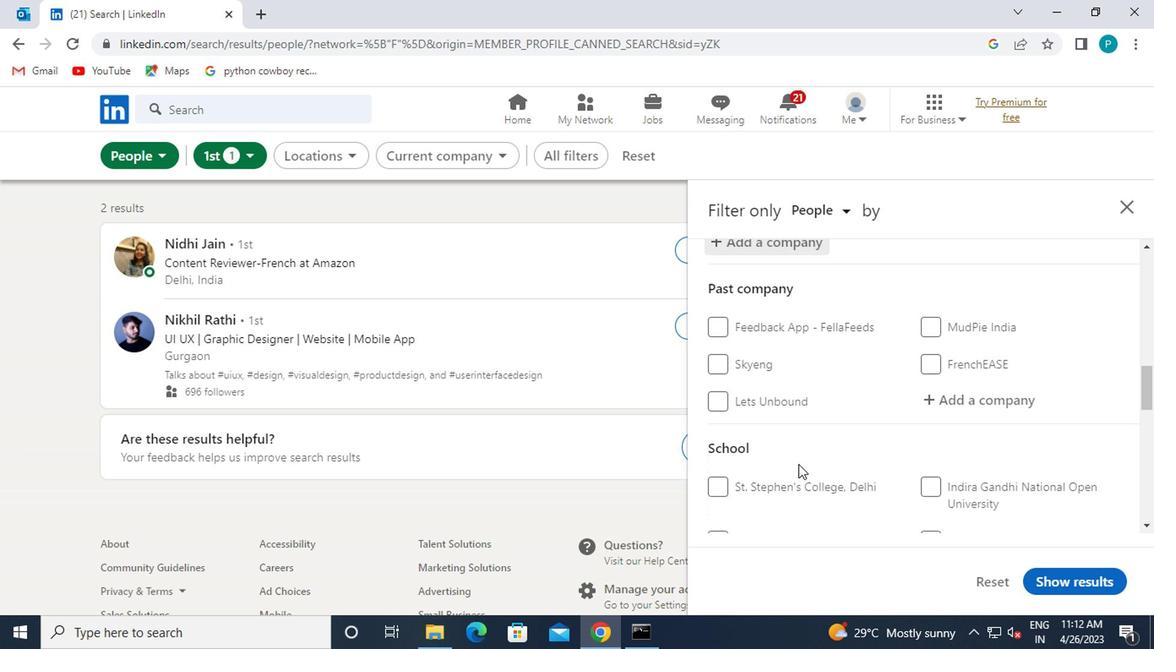 
Action: Mouse scrolled (695, 458) with delta (0, 0)
Screenshot: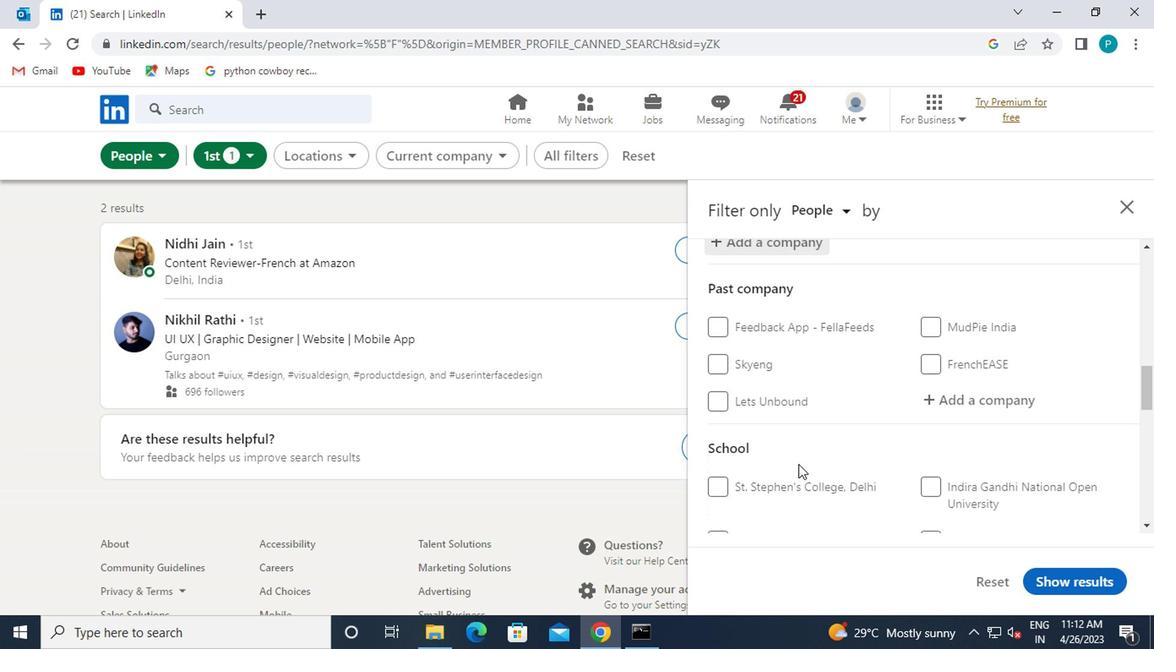 
Action: Mouse moved to (794, 431)
Screenshot: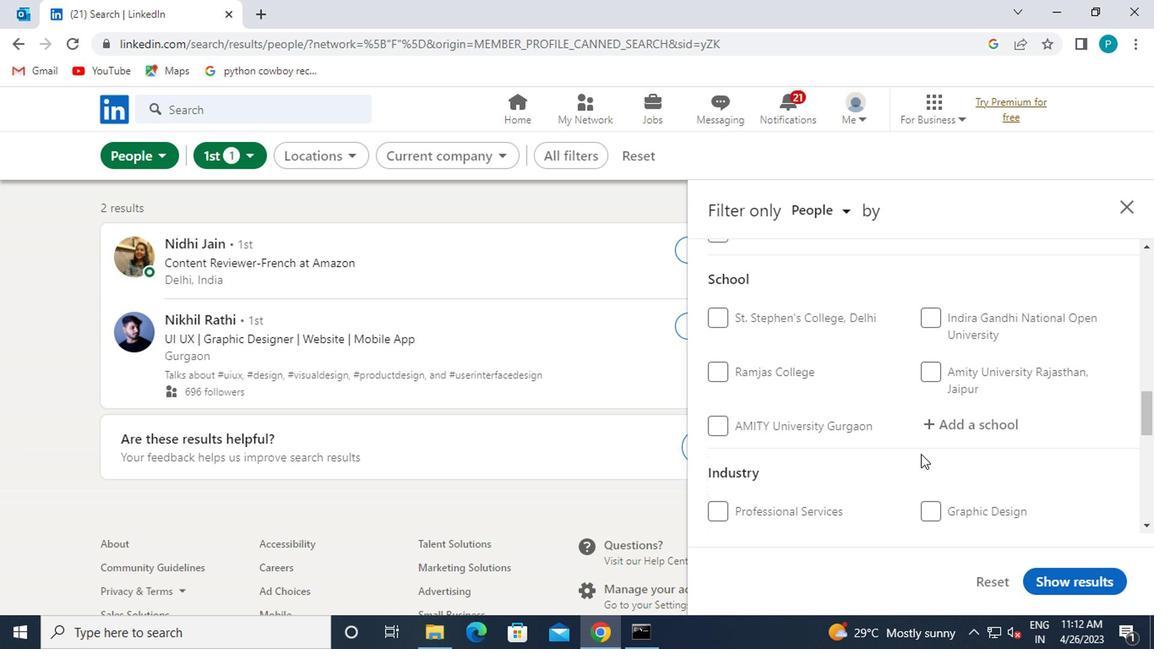 
Action: Mouse pressed left at (794, 431)
Screenshot: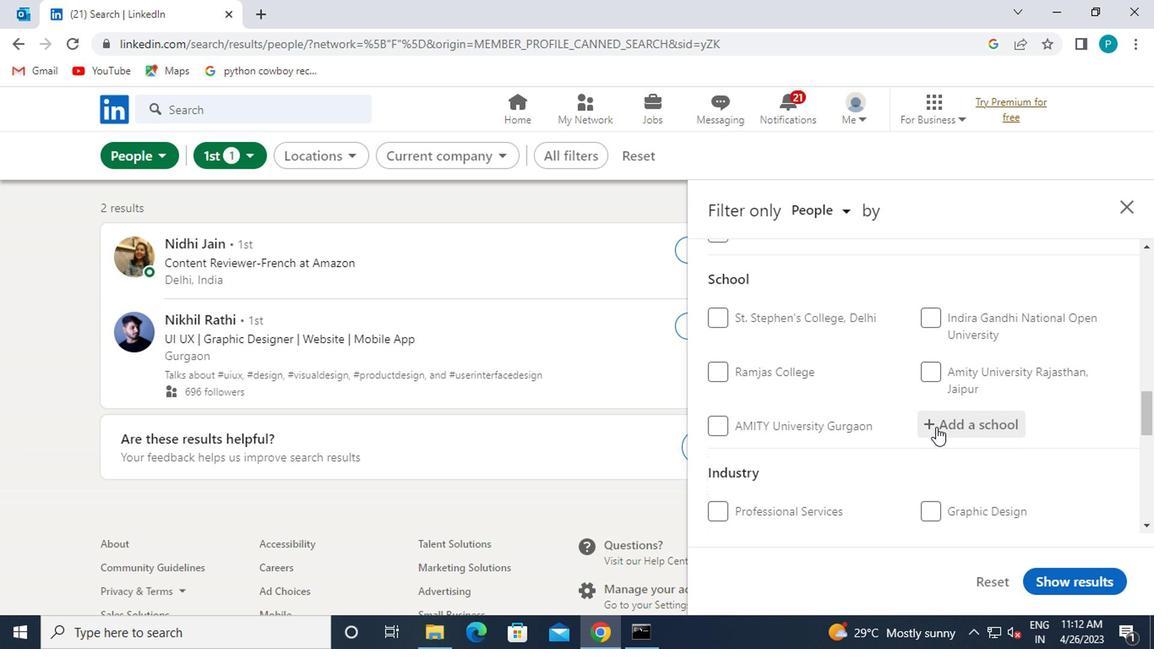 
Action: Mouse moved to (794, 431)
Screenshot: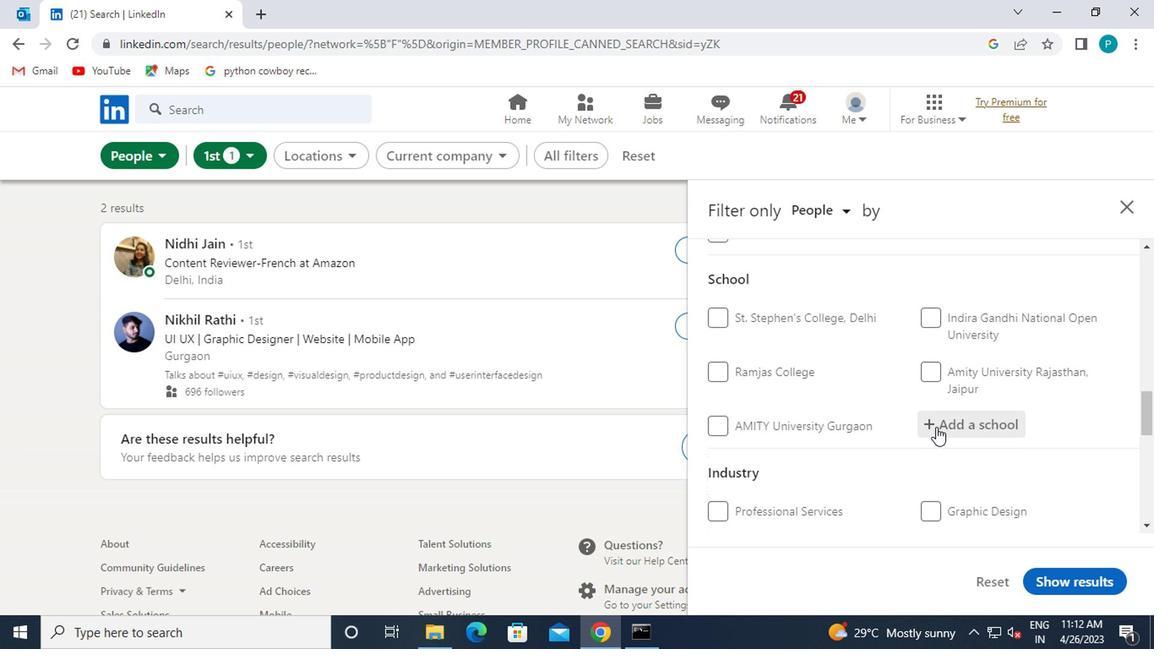 
Action: Key pressed KABI
Screenshot: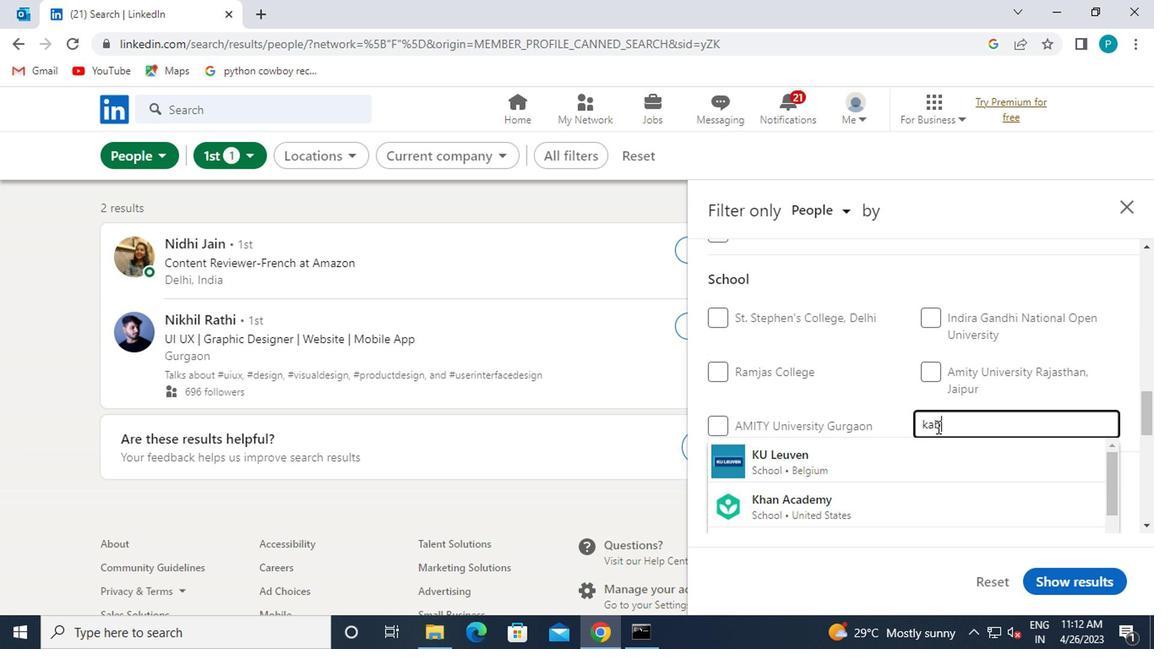 
Action: Mouse moved to (684, 451)
Screenshot: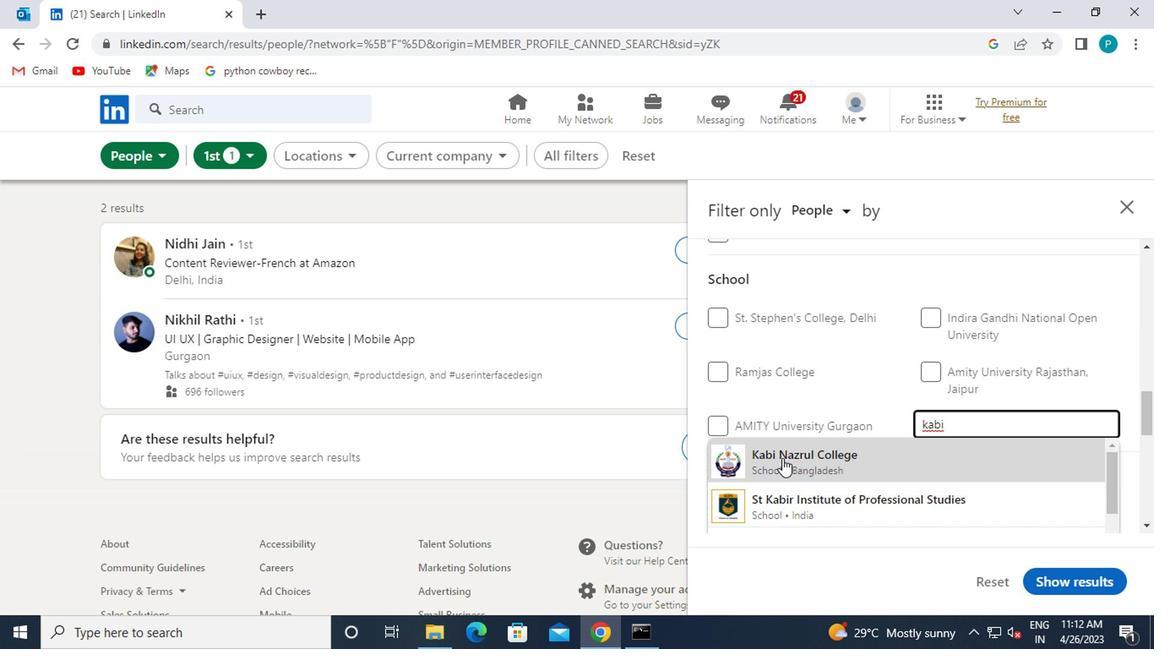
Action: Mouse pressed left at (684, 451)
Screenshot: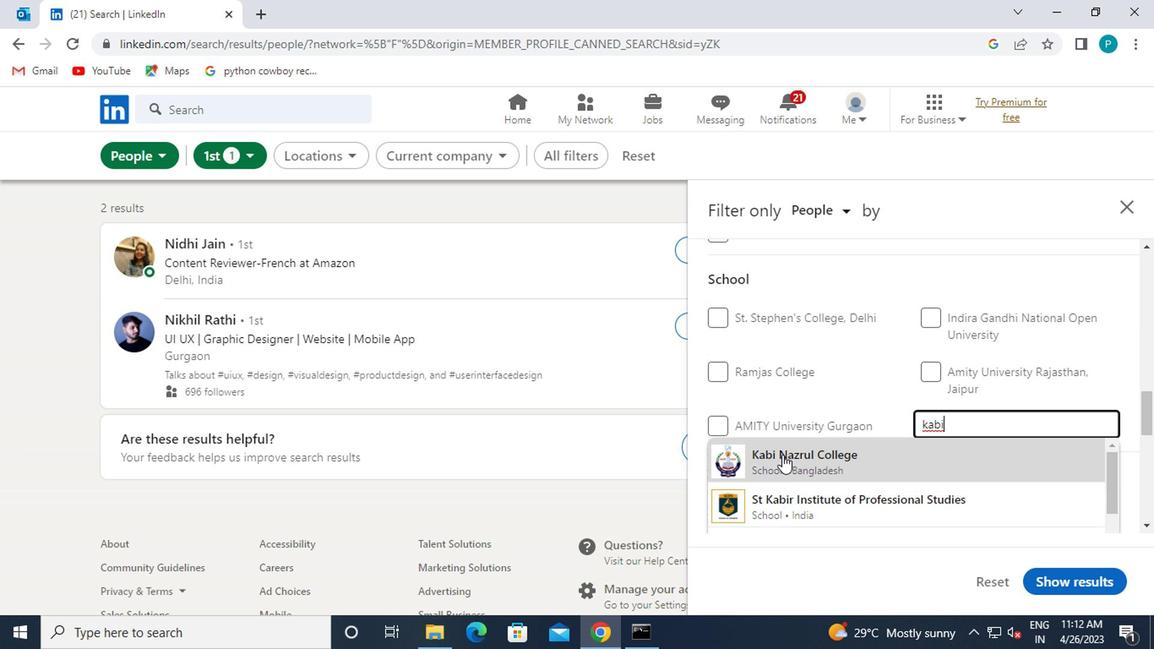 
Action: Mouse scrolled (684, 450) with delta (0, 0)
Screenshot: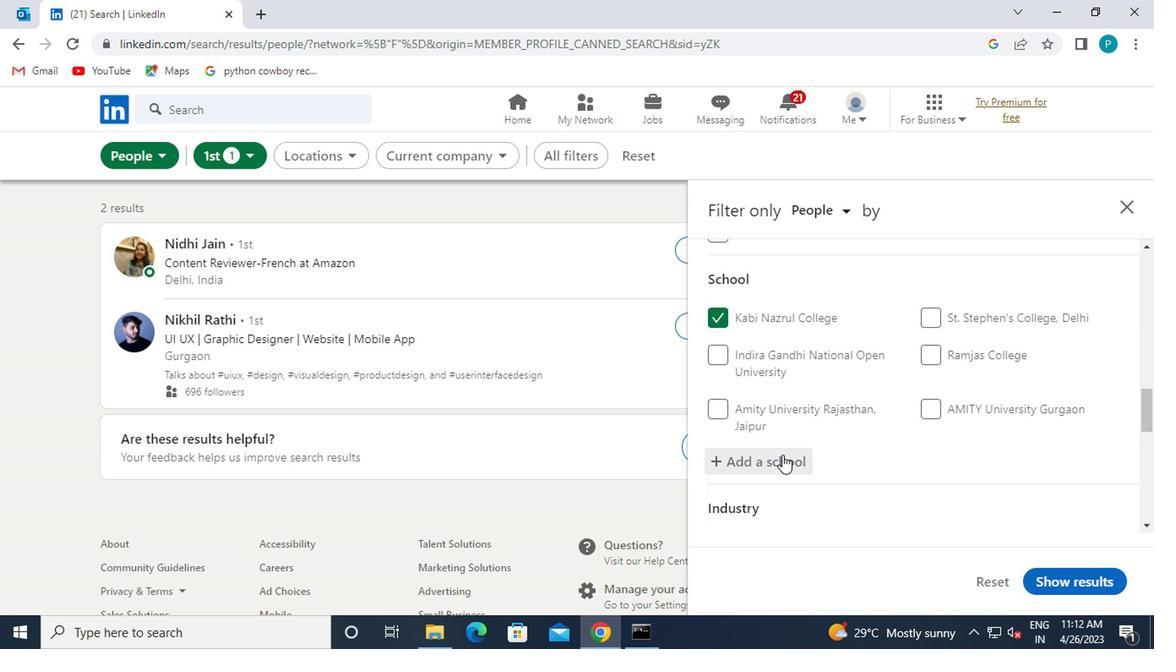 
Action: Mouse scrolled (684, 450) with delta (0, 0)
Screenshot: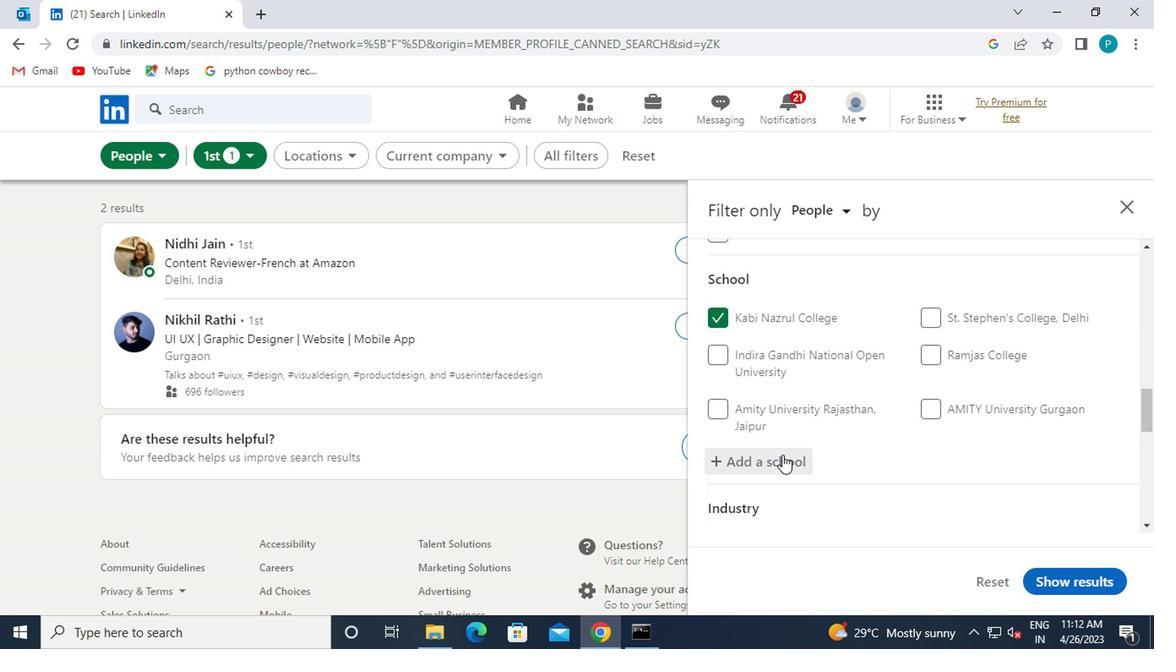 
Action: Mouse moved to (684, 450)
Screenshot: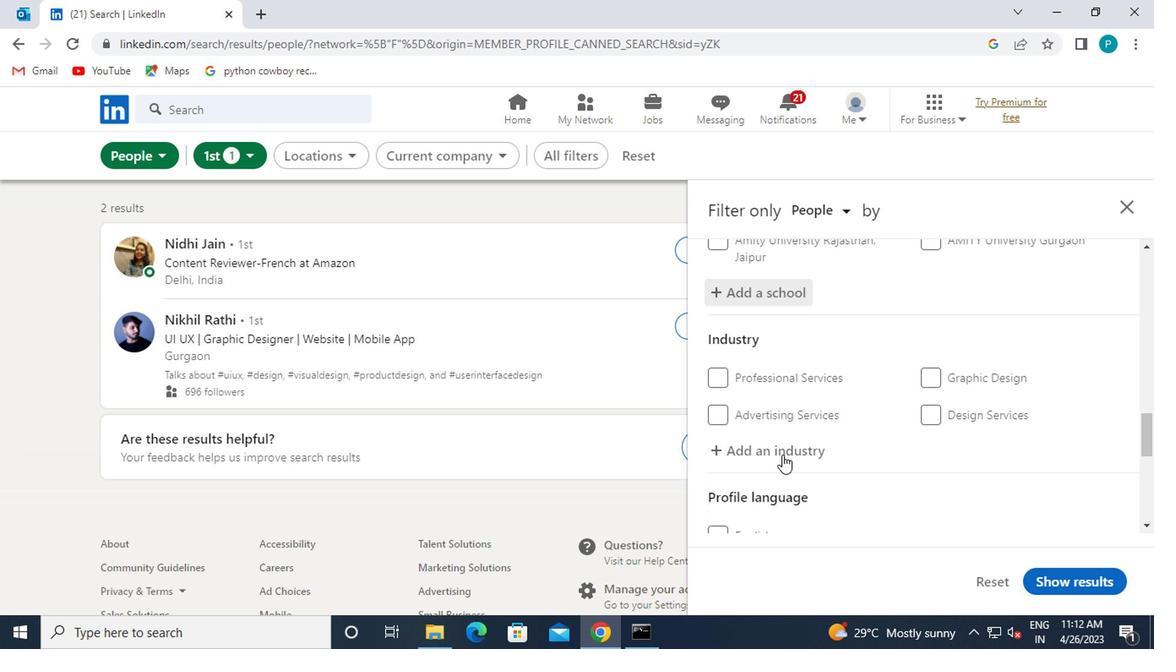 
Action: Mouse pressed left at (684, 450)
Screenshot: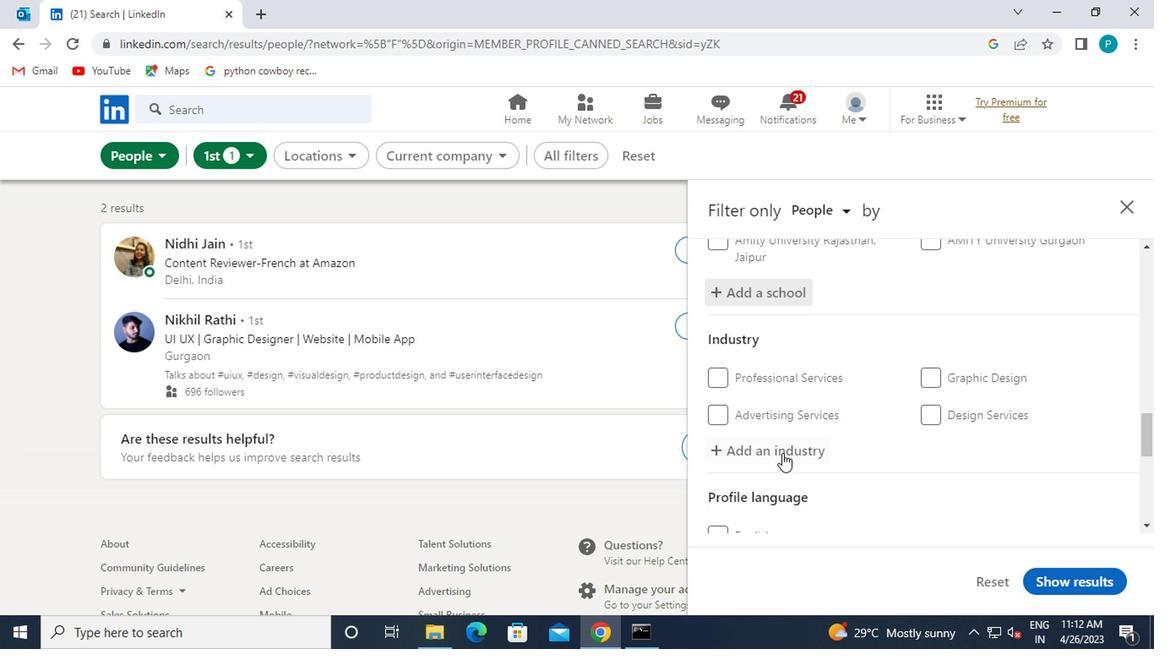 
Action: Mouse moved to (693, 444)
Screenshot: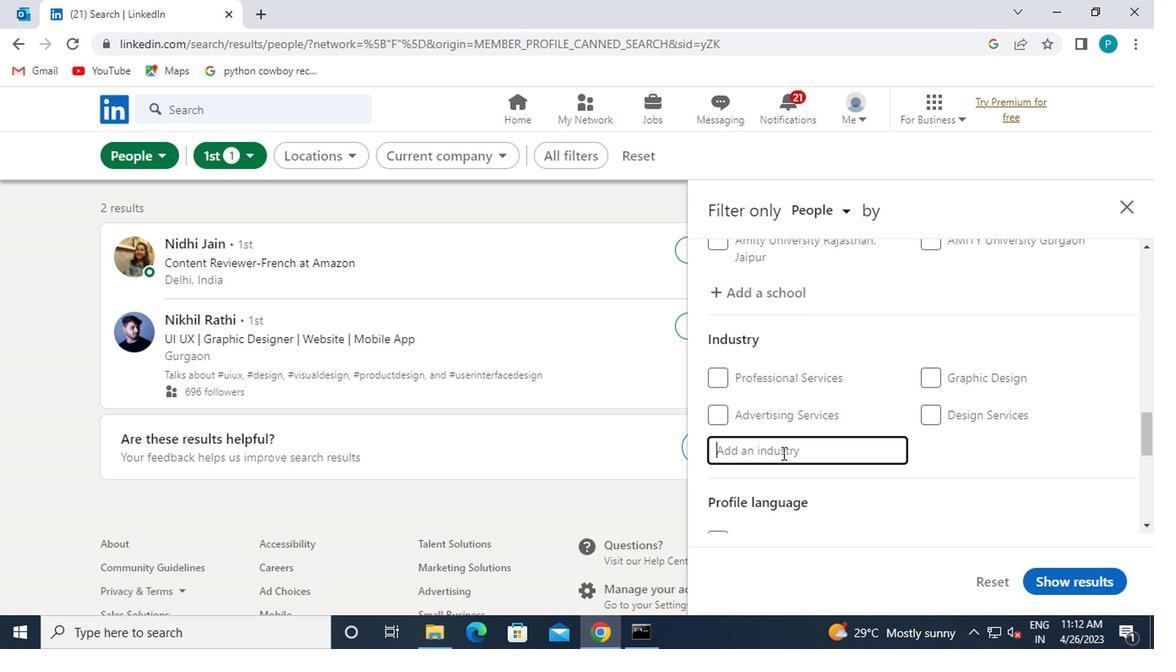 
Action: Key pressed TECH
Screenshot: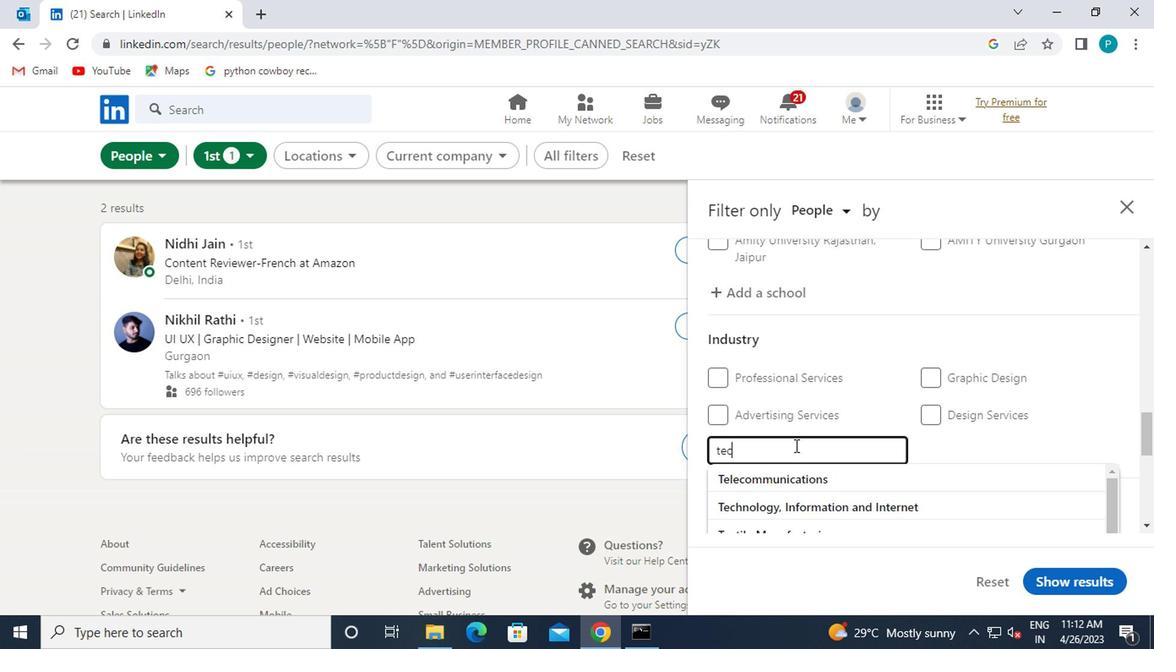 
Action: Mouse moved to (693, 444)
Screenshot: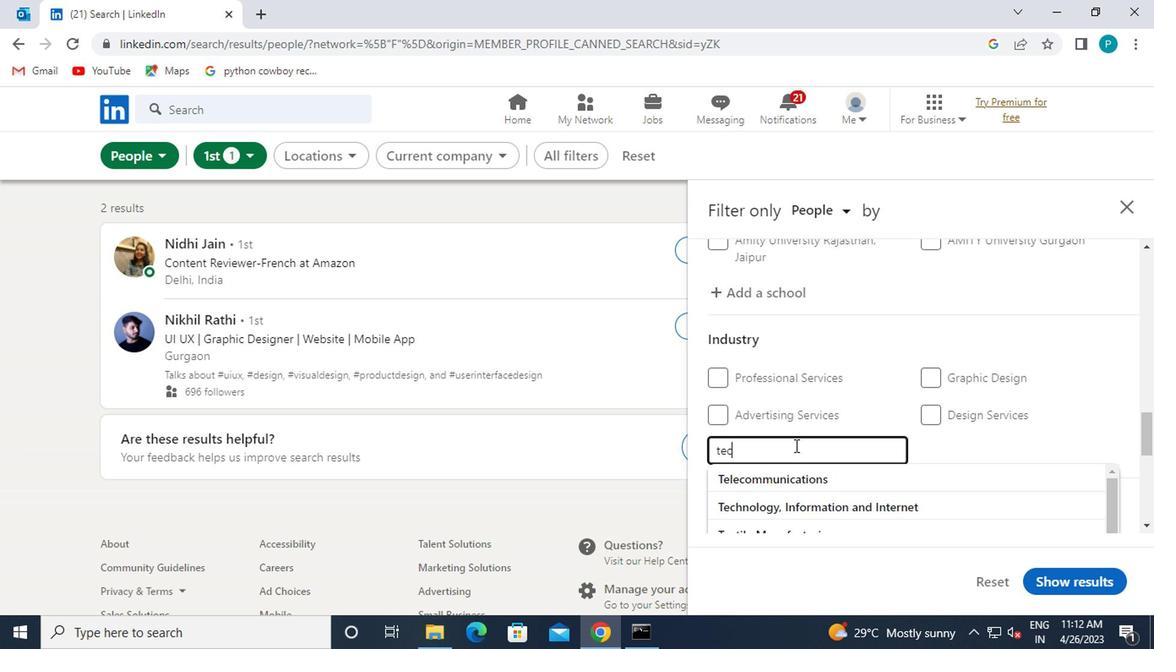 
Action: Key pressed NICAL
Screenshot: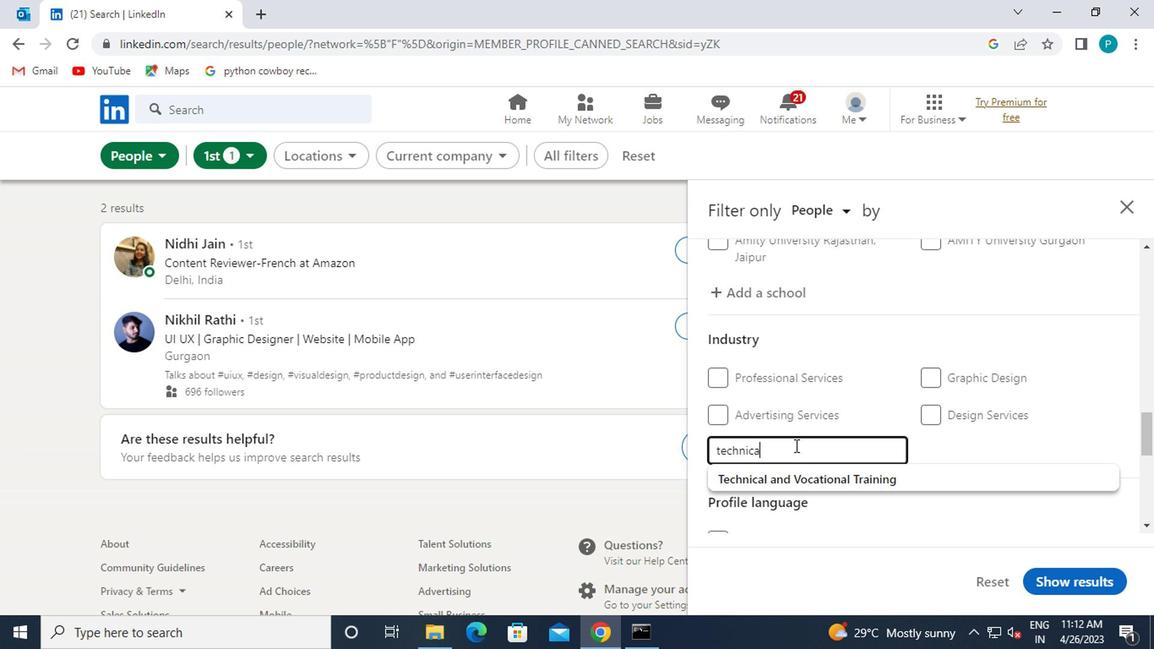 
Action: Mouse moved to (697, 471)
Screenshot: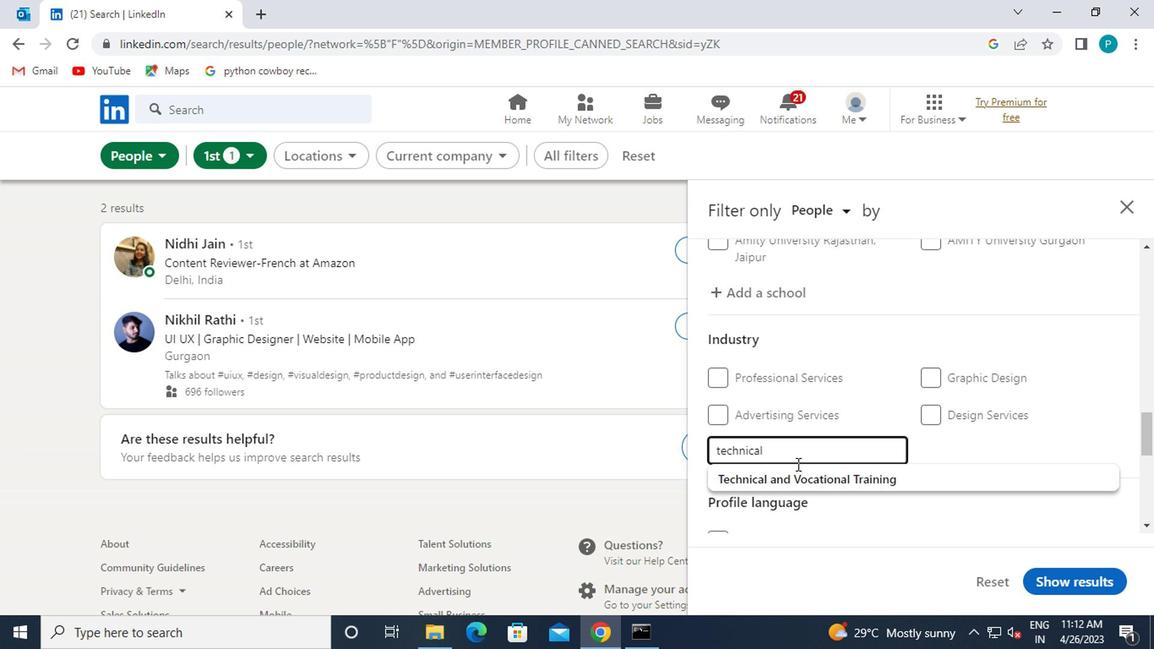 
Action: Mouse pressed left at (697, 471)
Screenshot: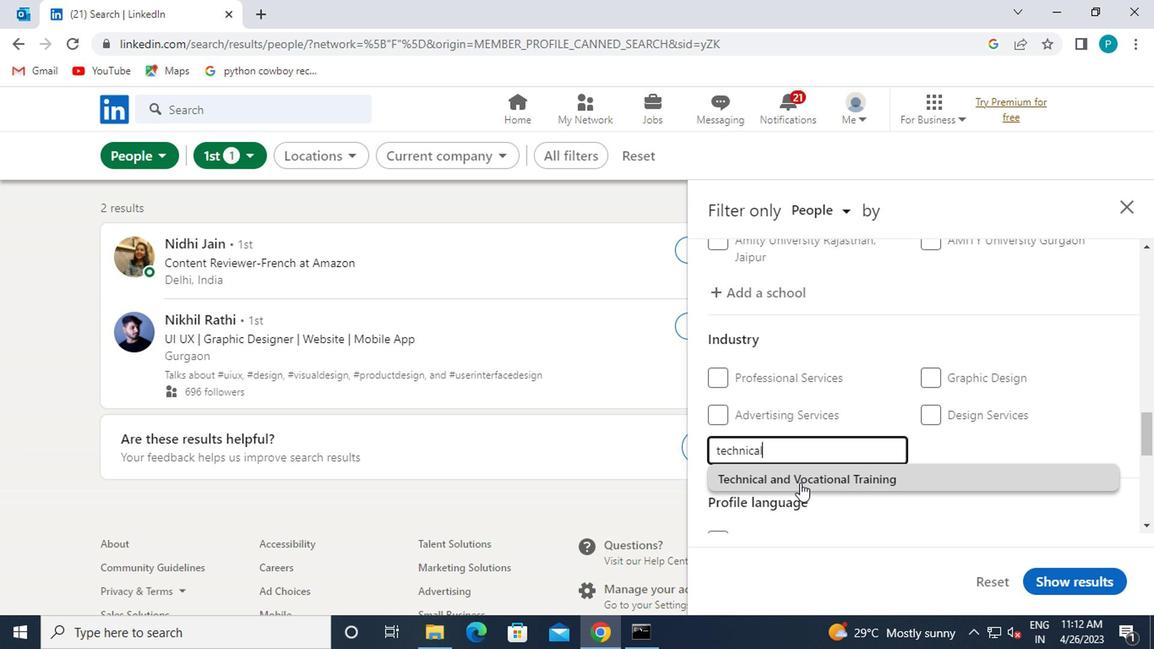 
Action: Mouse moved to (743, 434)
Screenshot: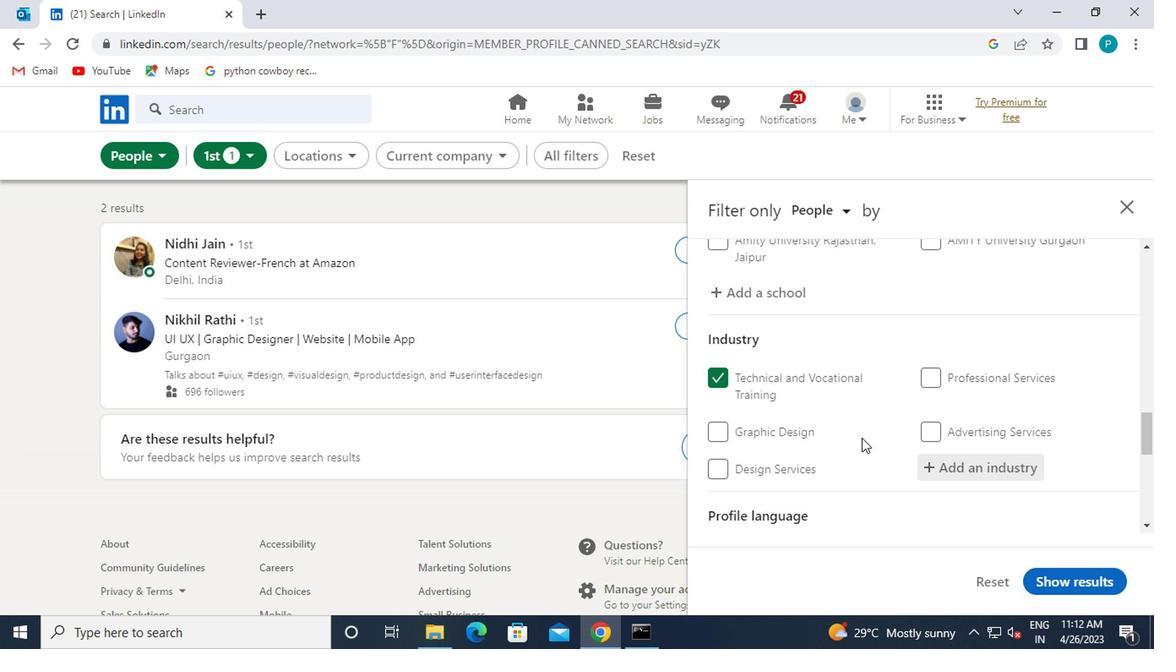 
Action: Mouse scrolled (743, 433) with delta (0, 0)
Screenshot: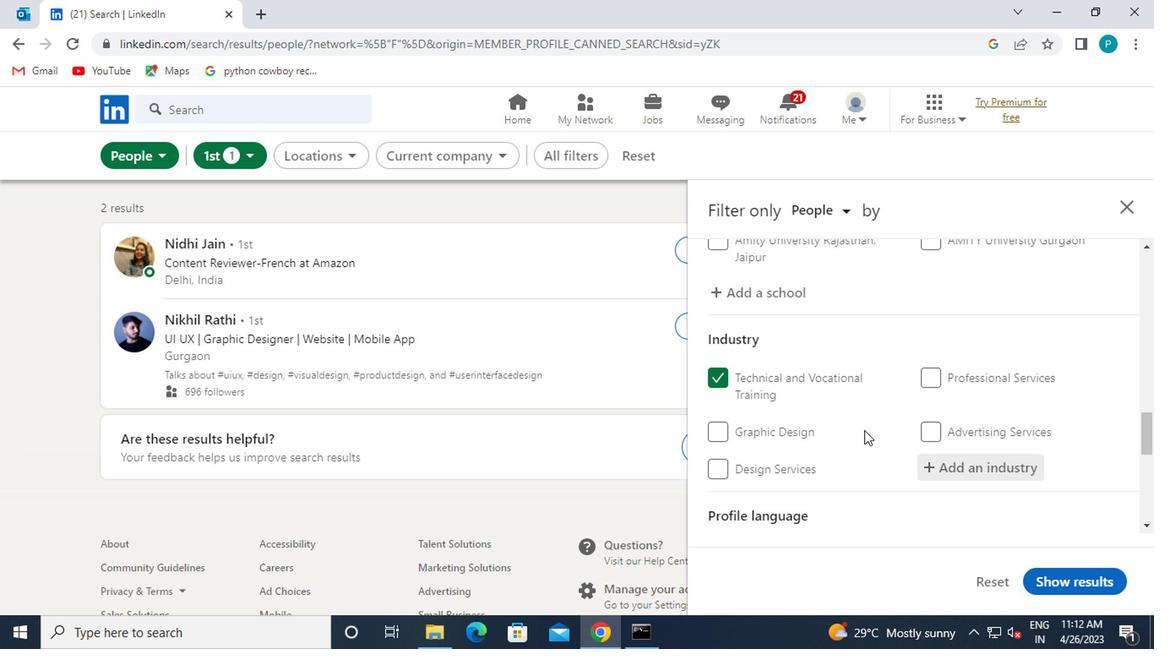 
Action: Mouse scrolled (743, 433) with delta (0, 0)
Screenshot: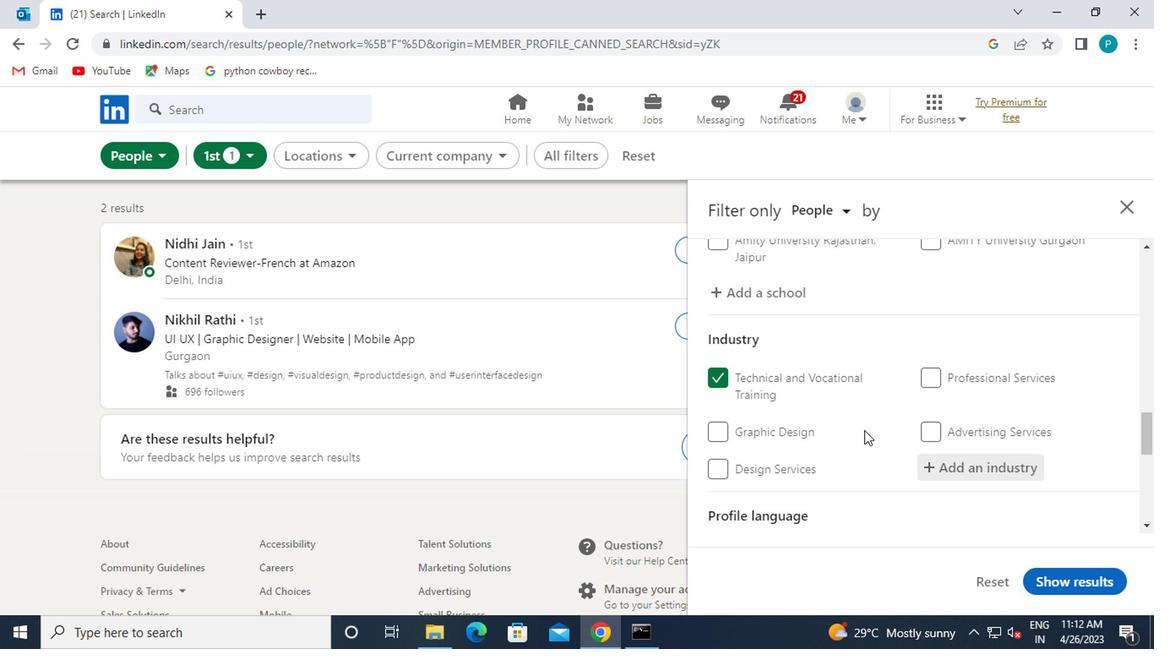 
Action: Mouse moved to (705, 425)
Screenshot: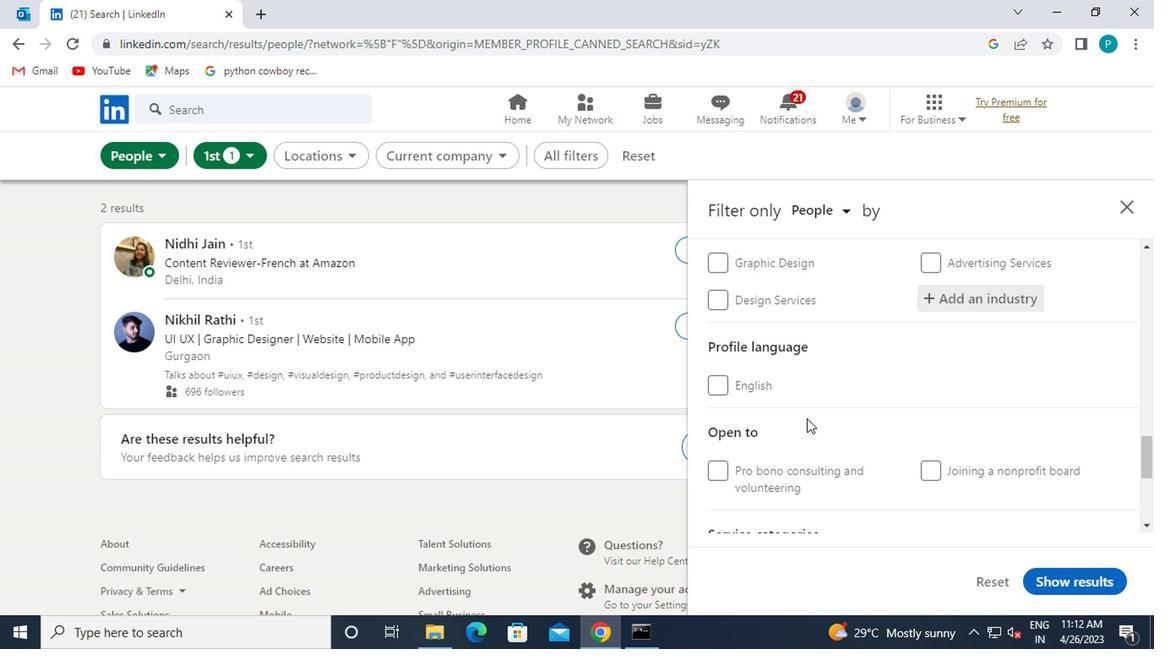 
Action: Mouse scrolled (705, 425) with delta (0, 0)
Screenshot: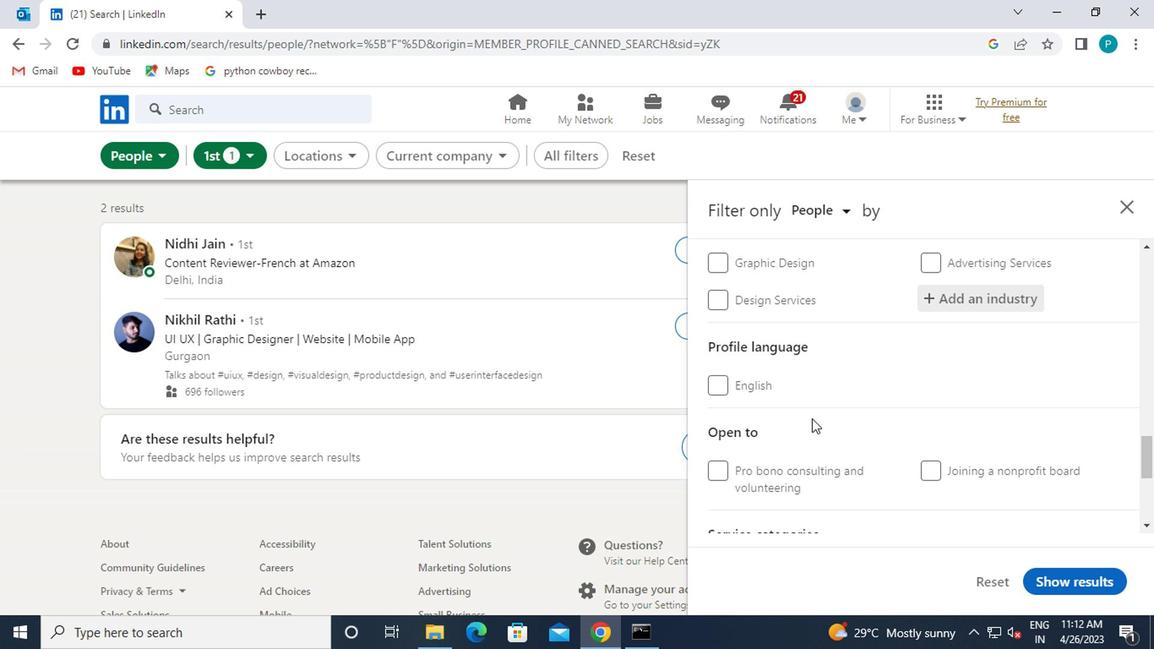 
Action: Mouse scrolled (705, 425) with delta (0, 0)
Screenshot: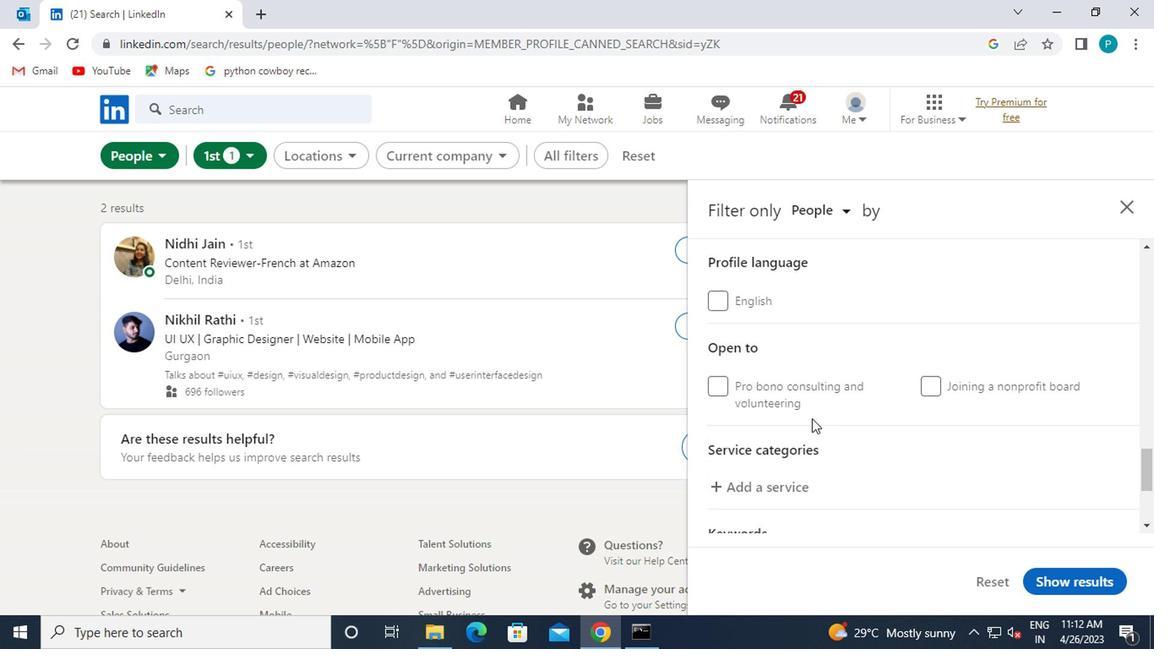 
Action: Mouse moved to (691, 419)
Screenshot: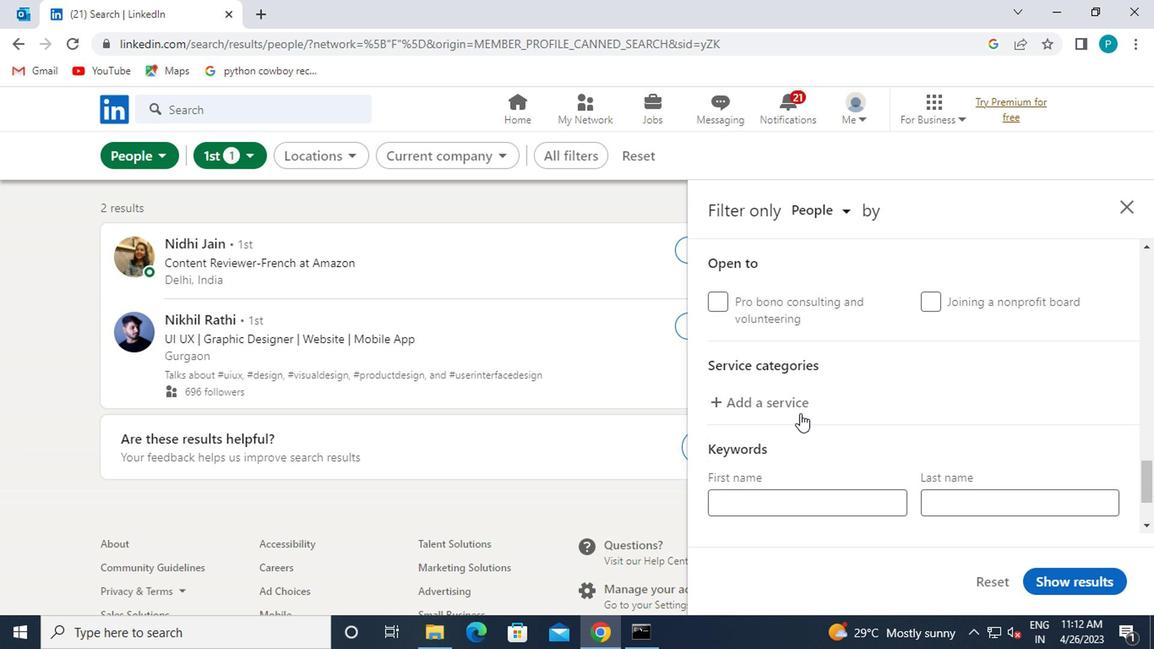 
Action: Mouse pressed left at (691, 419)
Screenshot: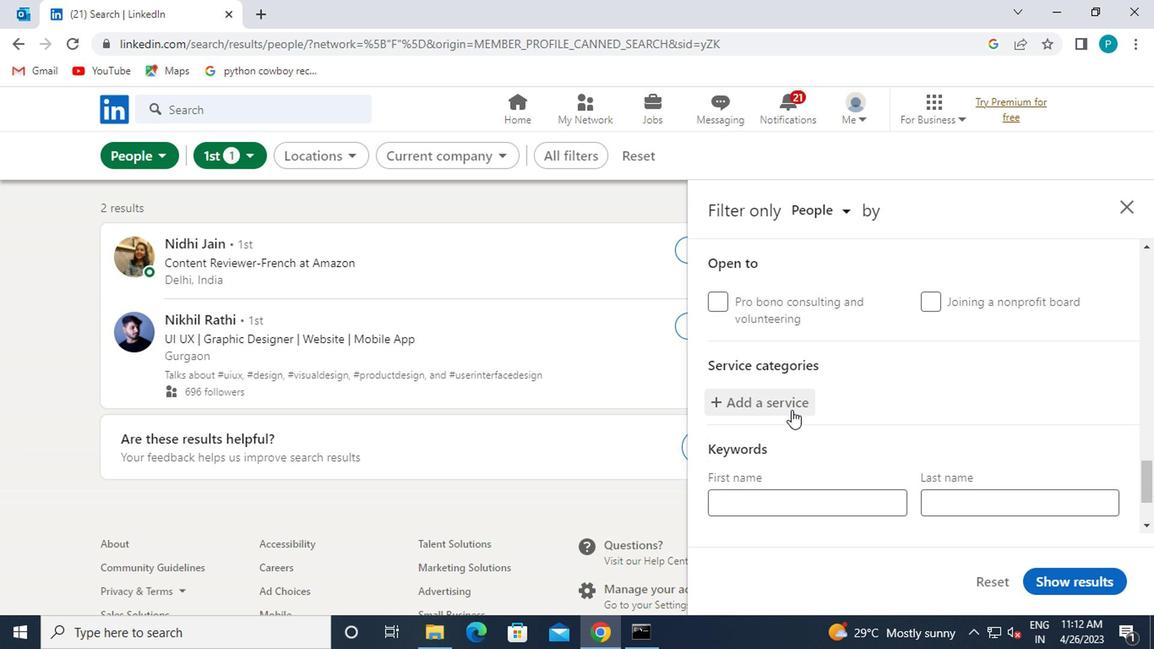 
Action: Mouse moved to (679, 437)
Screenshot: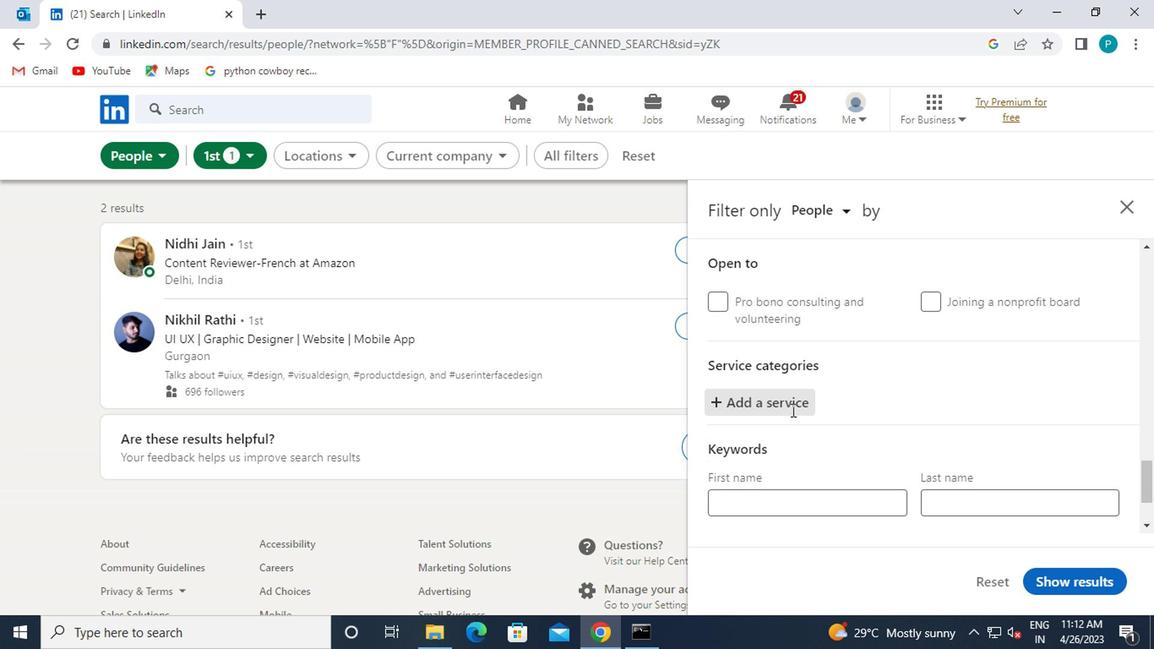 
Action: Key pressed VIS
Screenshot: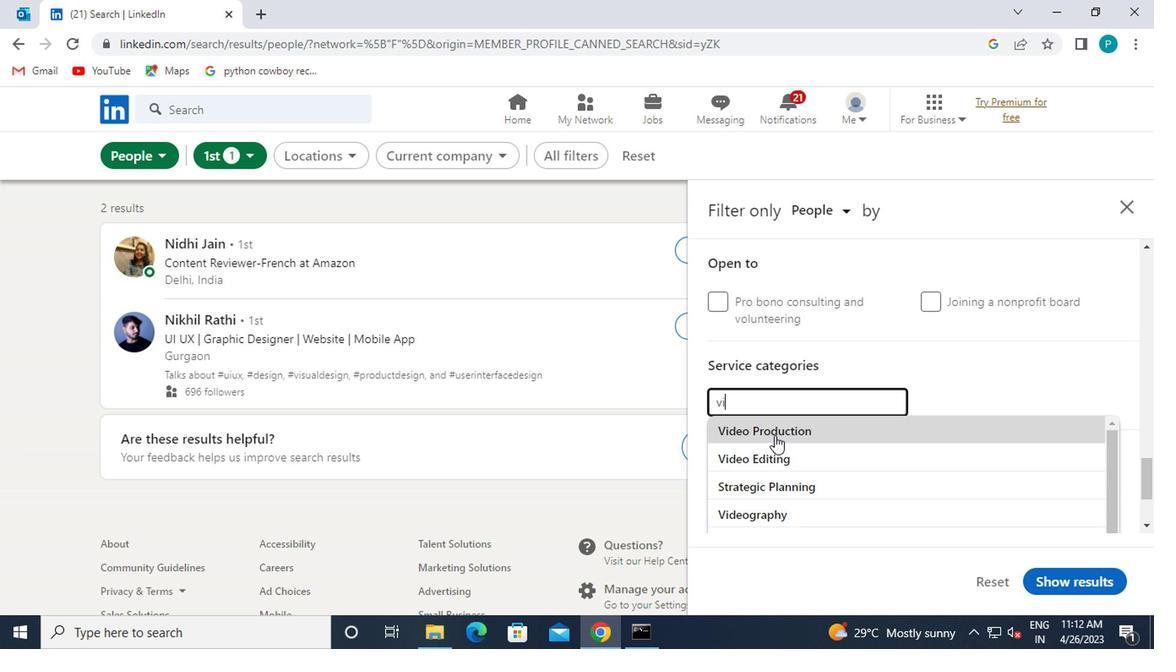 
Action: Mouse moved to (681, 447)
Screenshot: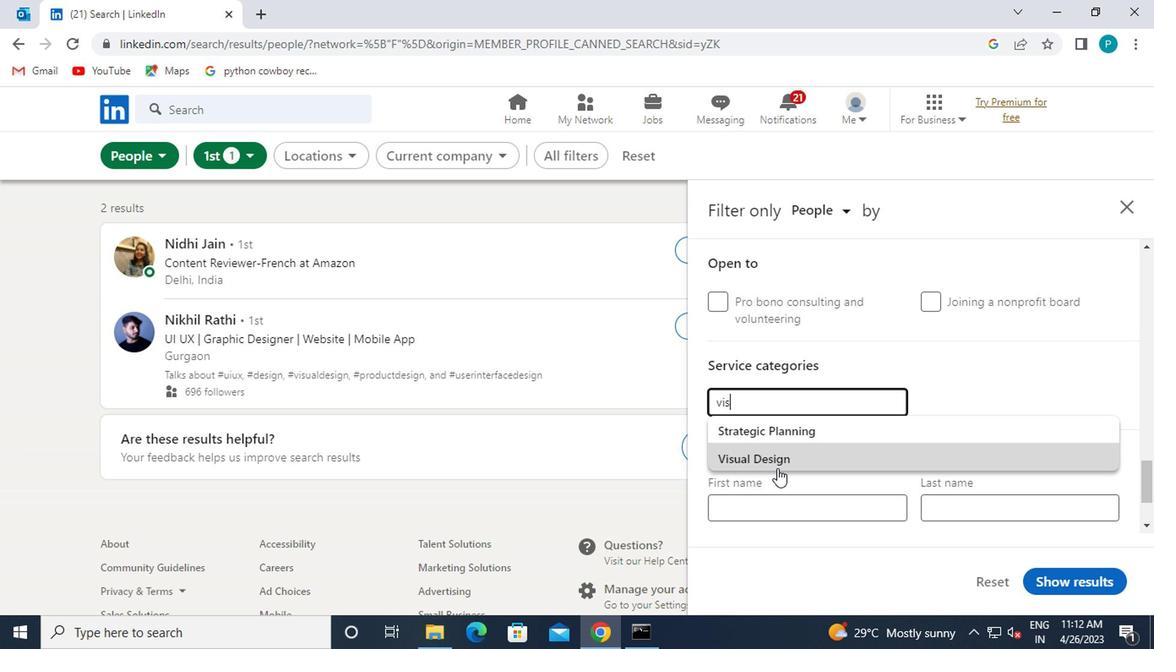 
Action: Mouse pressed left at (681, 447)
Screenshot: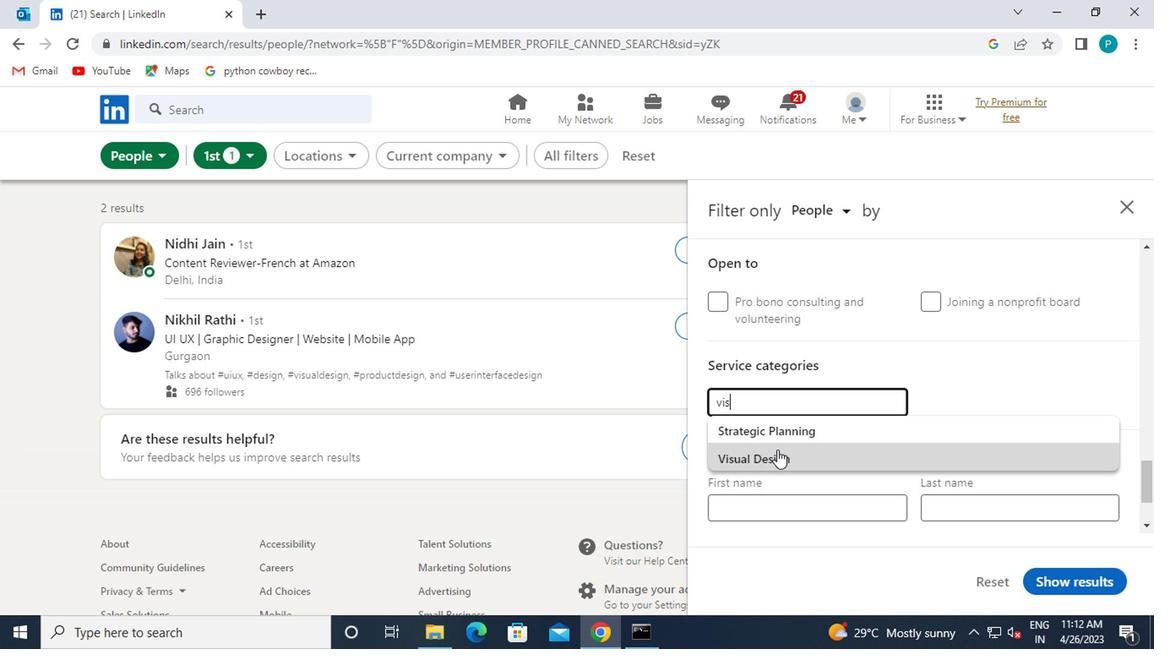
Action: Mouse scrolled (681, 447) with delta (0, 0)
Screenshot: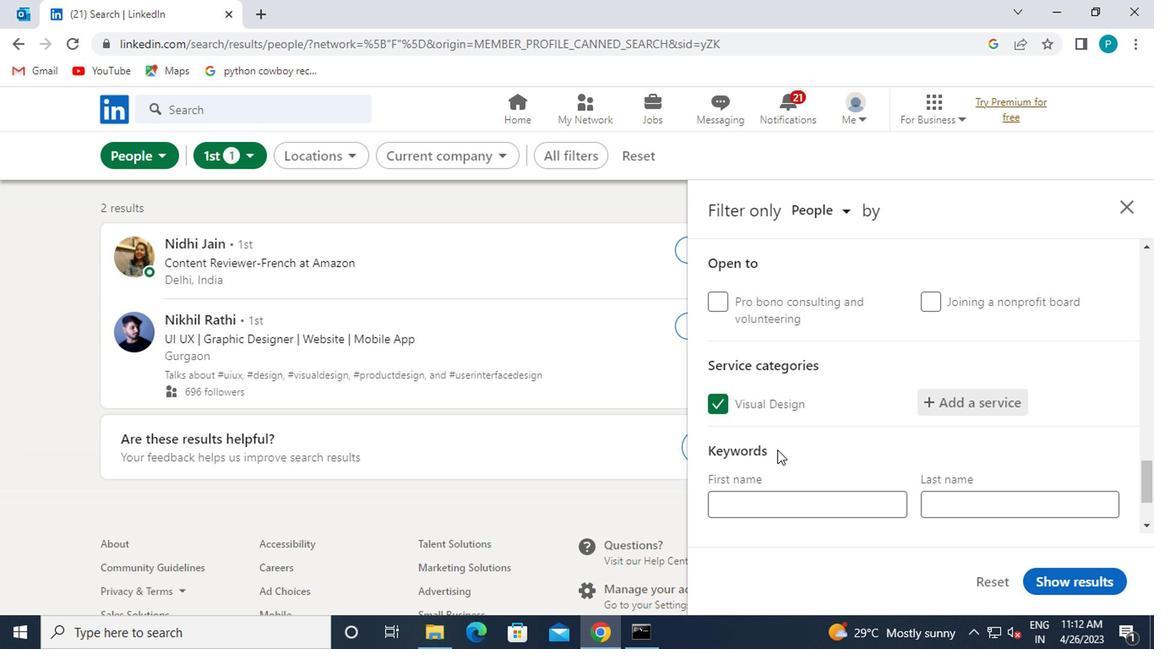 
Action: Mouse moved to (683, 467)
Screenshot: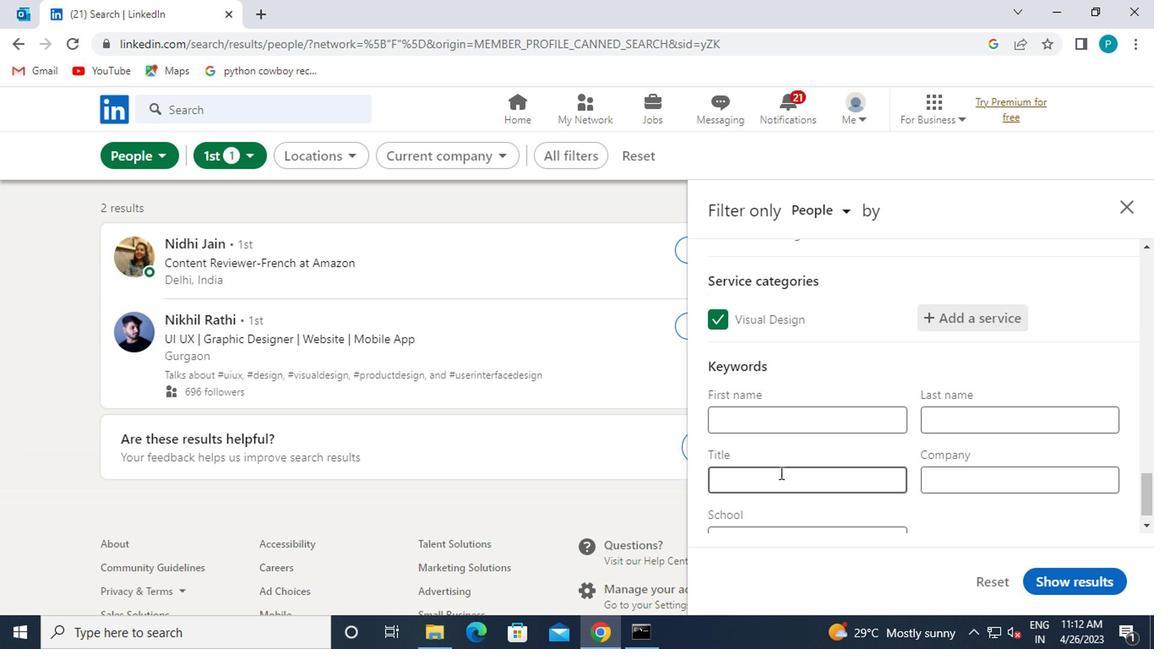 
Action: Mouse pressed left at (683, 467)
Screenshot: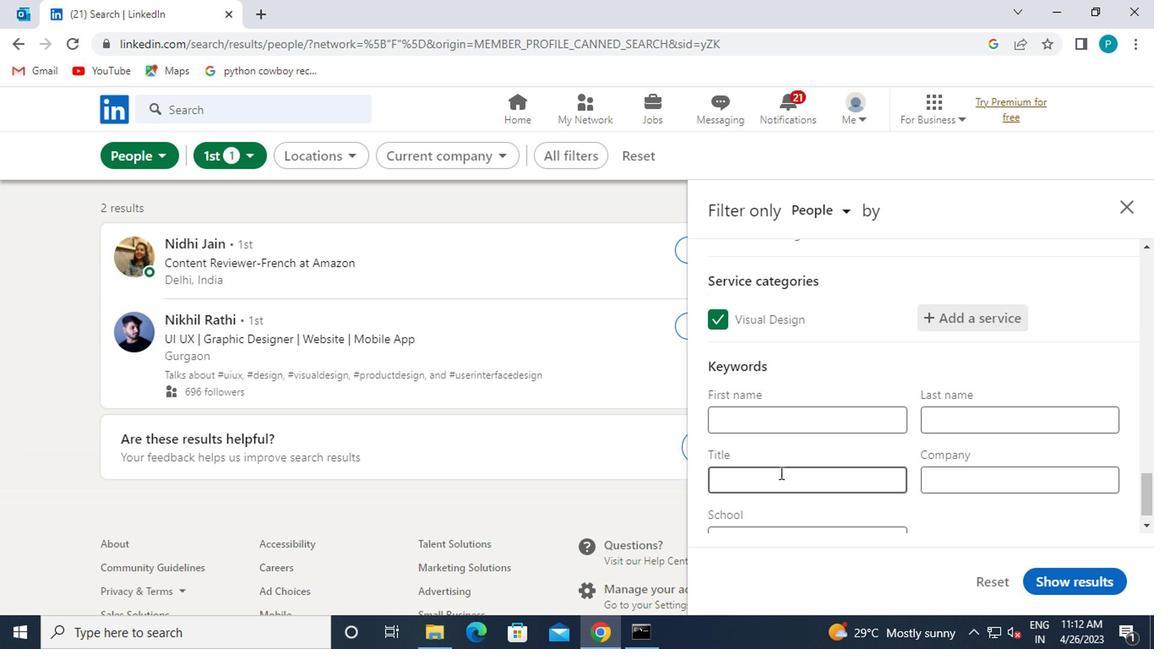 
Action: Mouse moved to (339, 126)
Screenshot: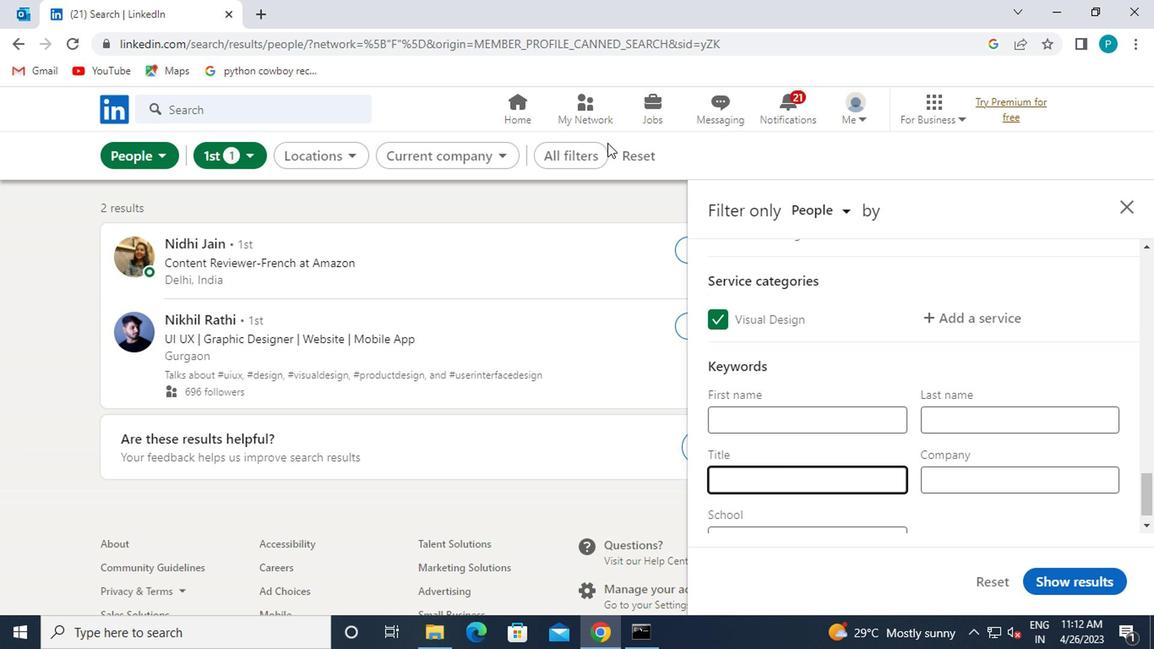 
Action: Key pressed <Key.caps_lock>R
Screenshot: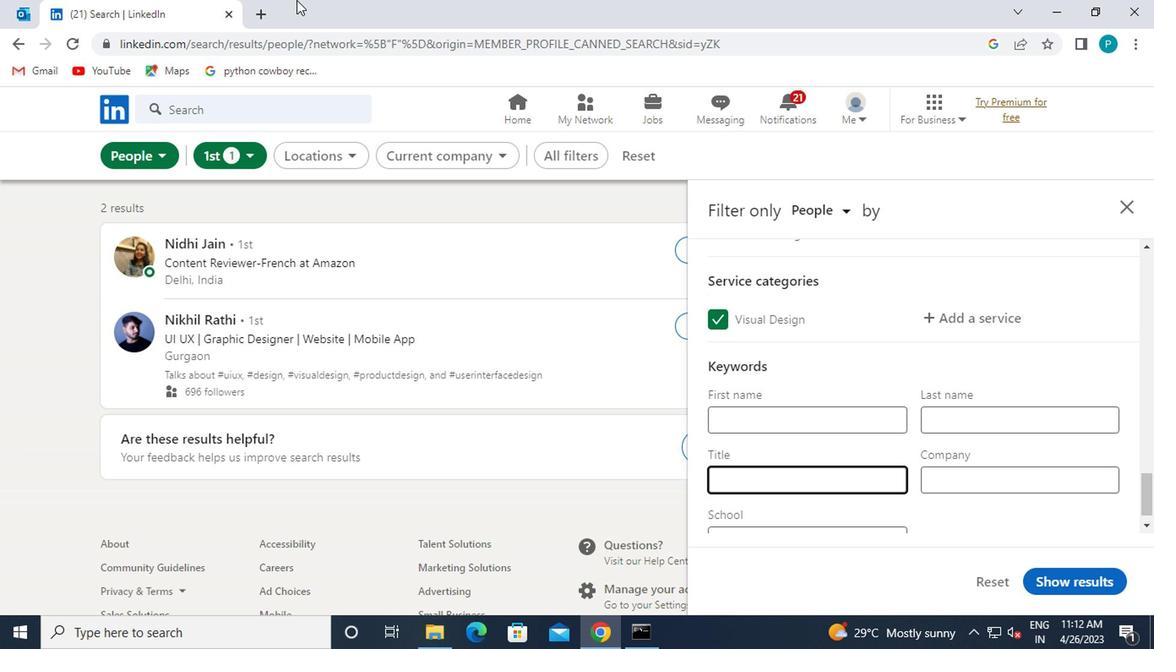 
Action: Mouse moved to (329, 131)
Screenshot: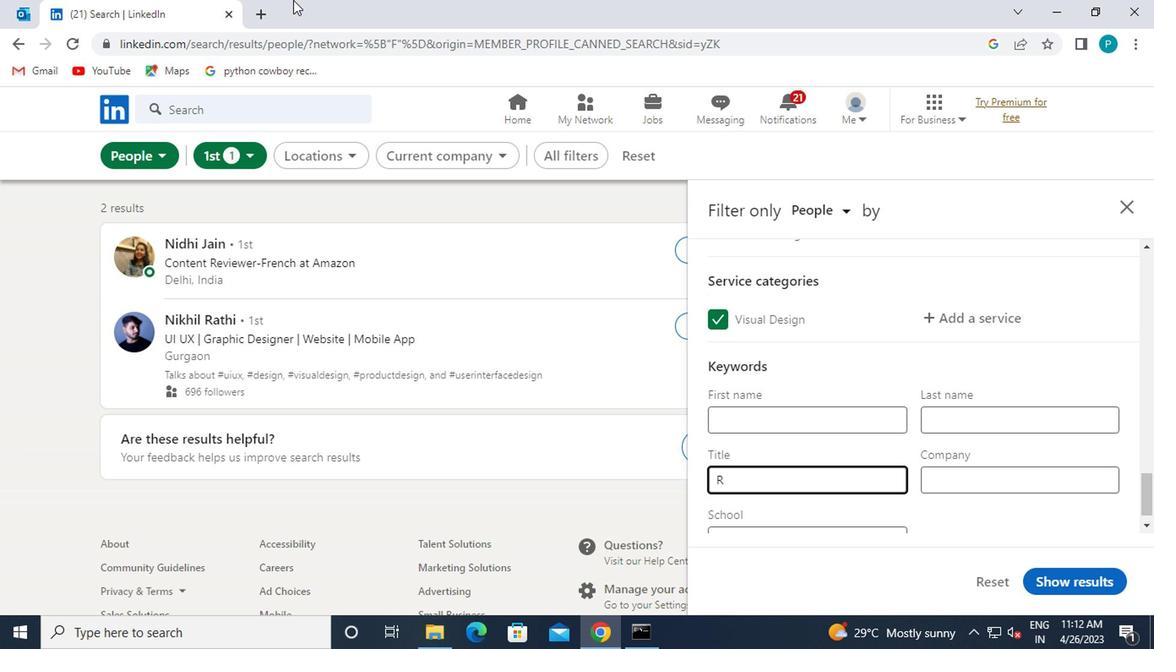 
Action: Key pressed <Key.caps_lock>
Screenshot: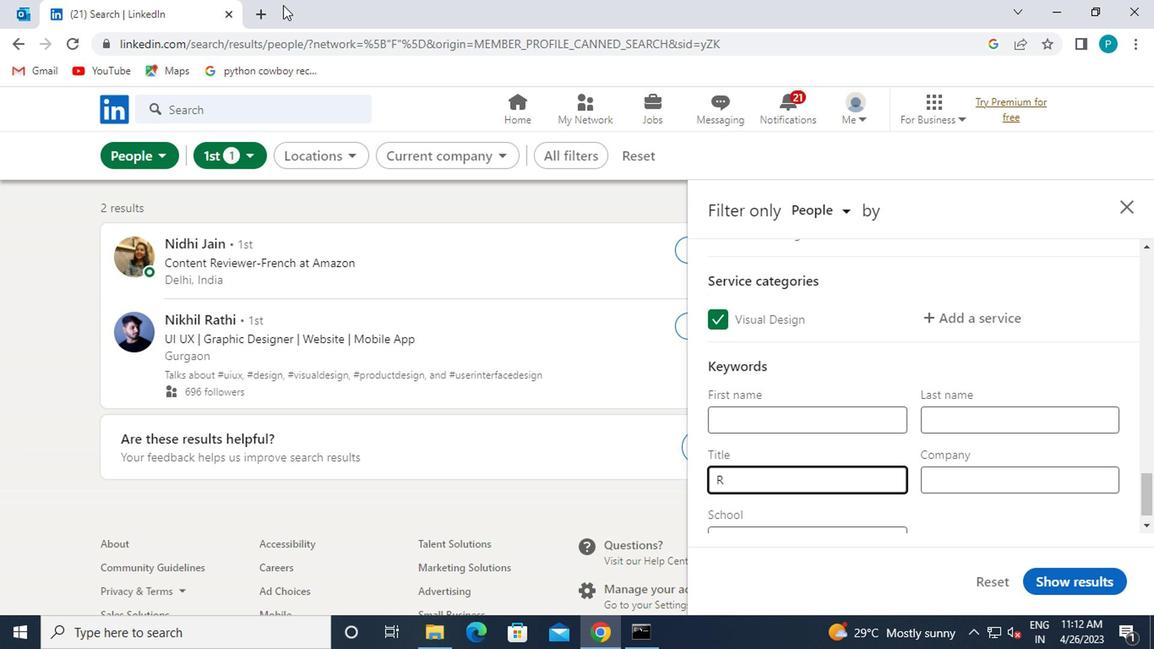 
Action: Mouse moved to (328, 132)
Screenshot: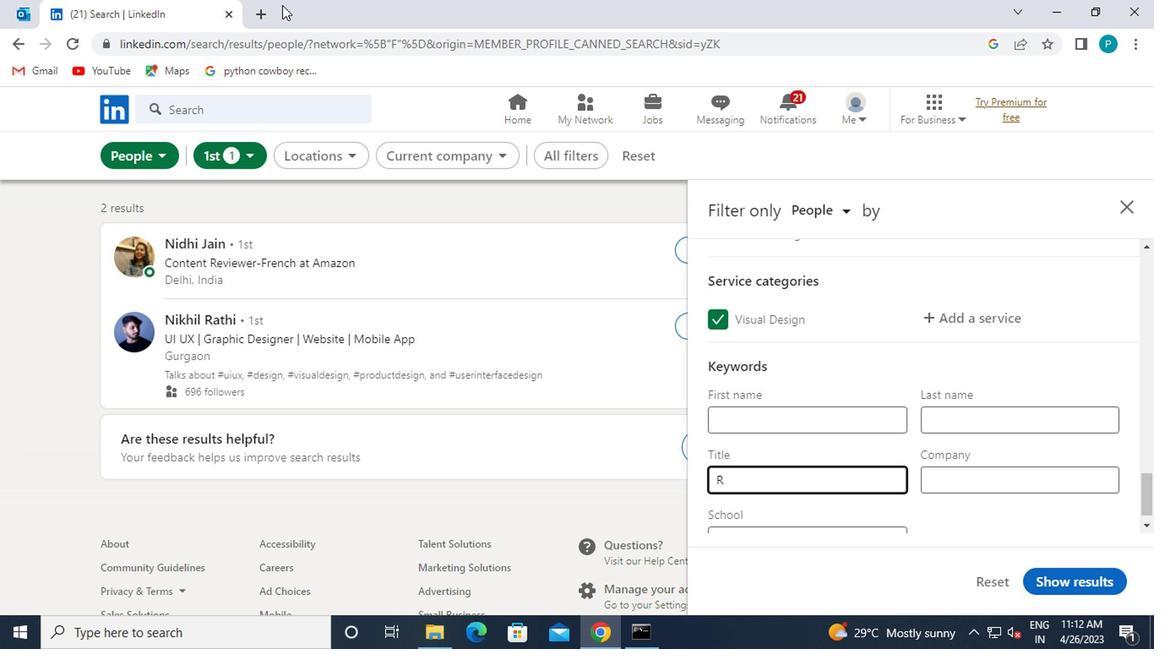 
Action: Key pressed ECEPTIONIST
Screenshot: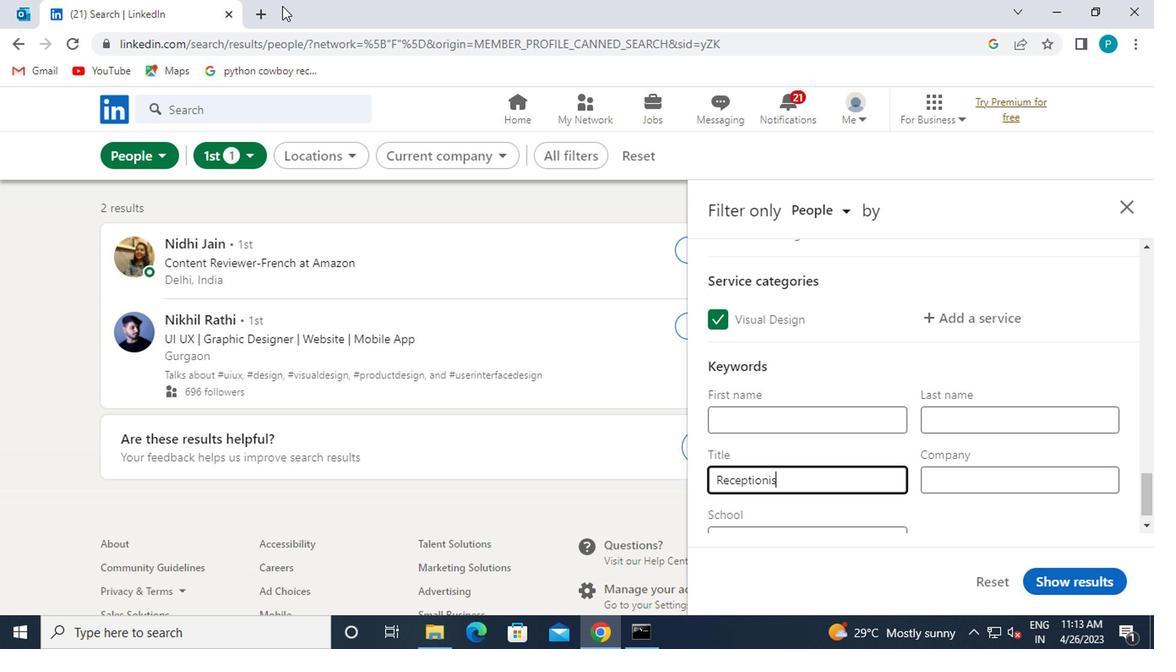 
Action: Mouse moved to (880, 539)
Screenshot: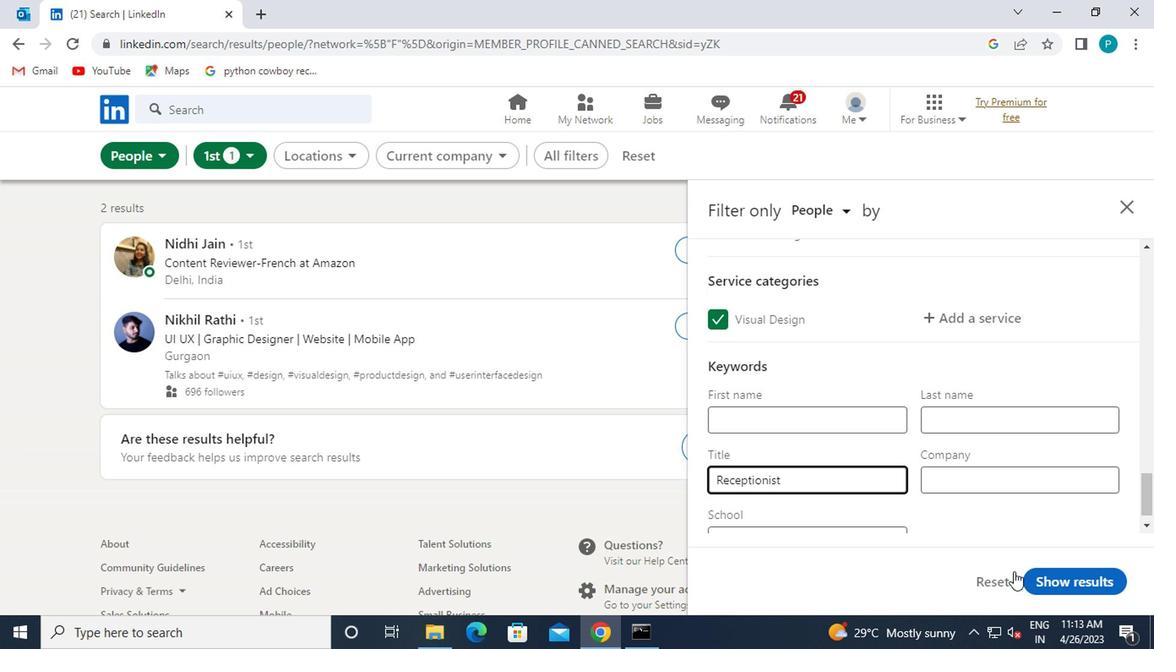 
Action: Mouse pressed left at (880, 539)
Screenshot: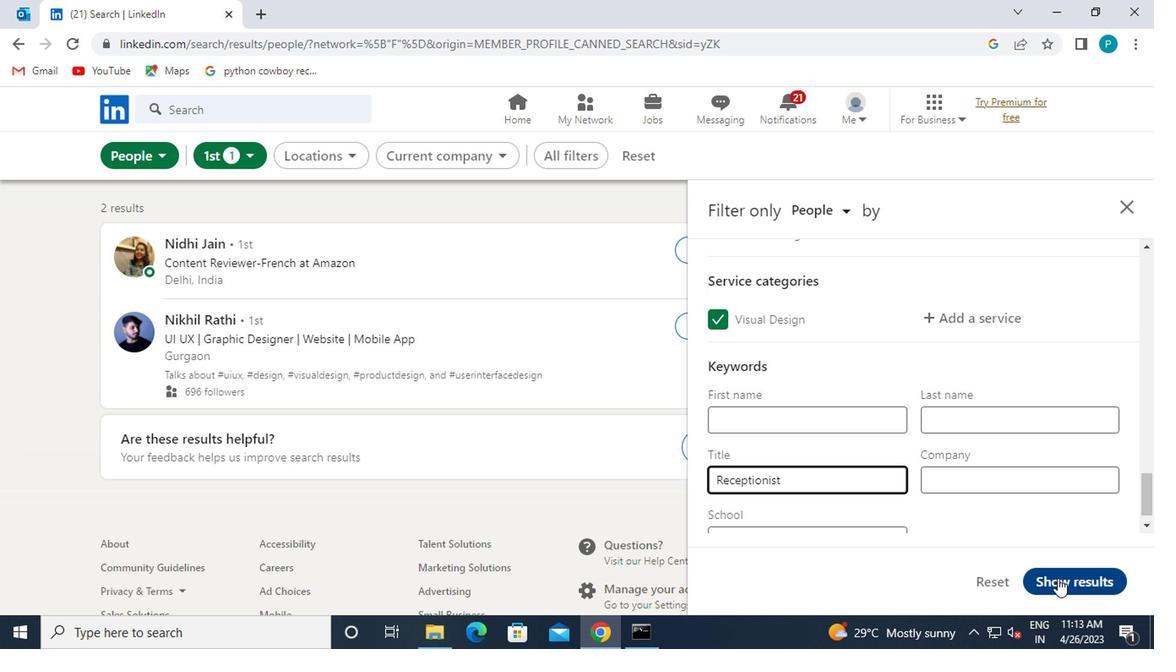
